 Task: For heading Calibri with Bold.  font size for heading24,  'Change the font style of data to'Bell MT.  and font size to 16,  Change the alignment of both headline & data to Align middle & Align Center.  In the sheet  BankTransactions
Action: Mouse moved to (58, 190)
Screenshot: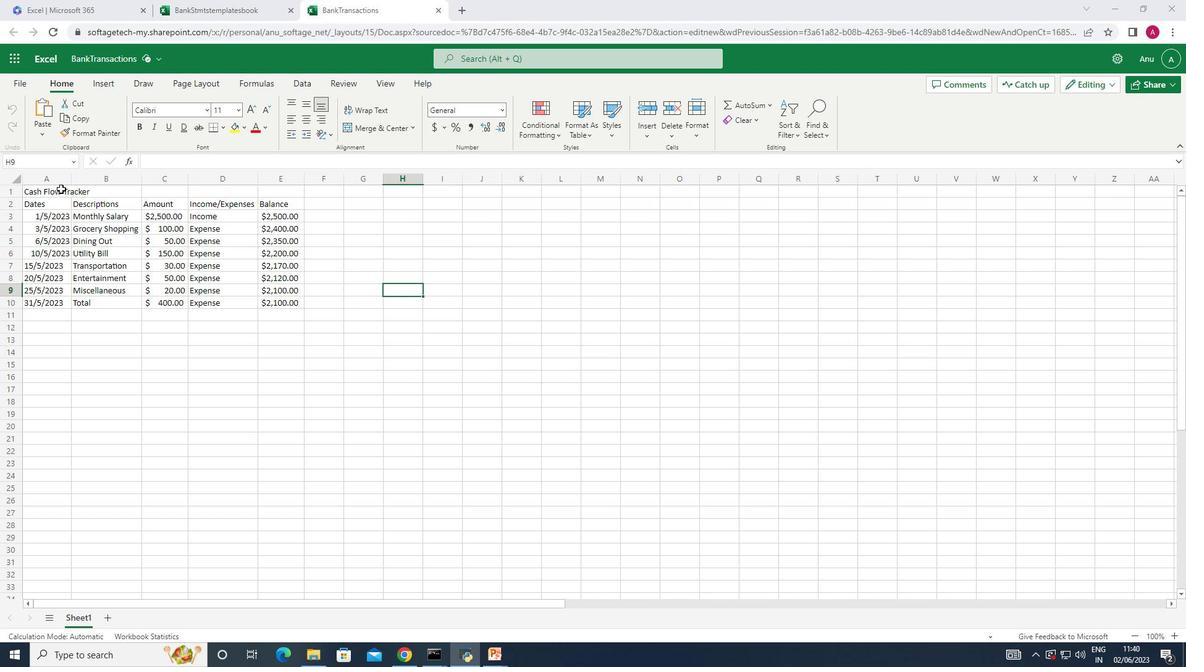 
Action: Mouse pressed left at (58, 190)
Screenshot: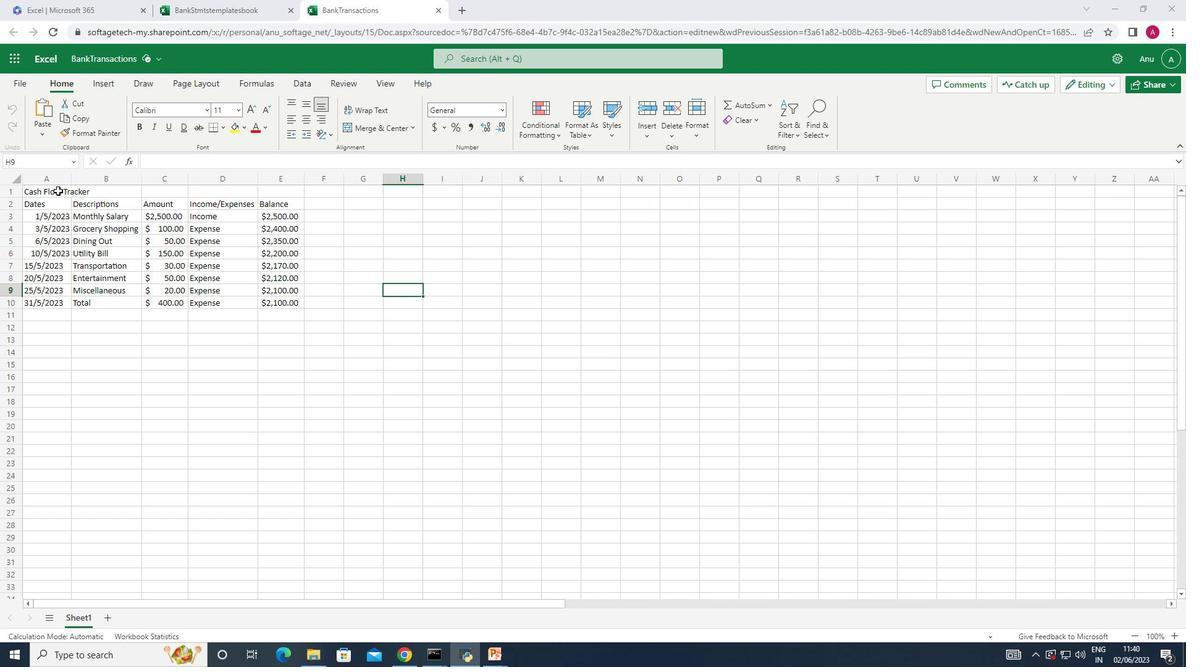 
Action: Mouse moved to (202, 110)
Screenshot: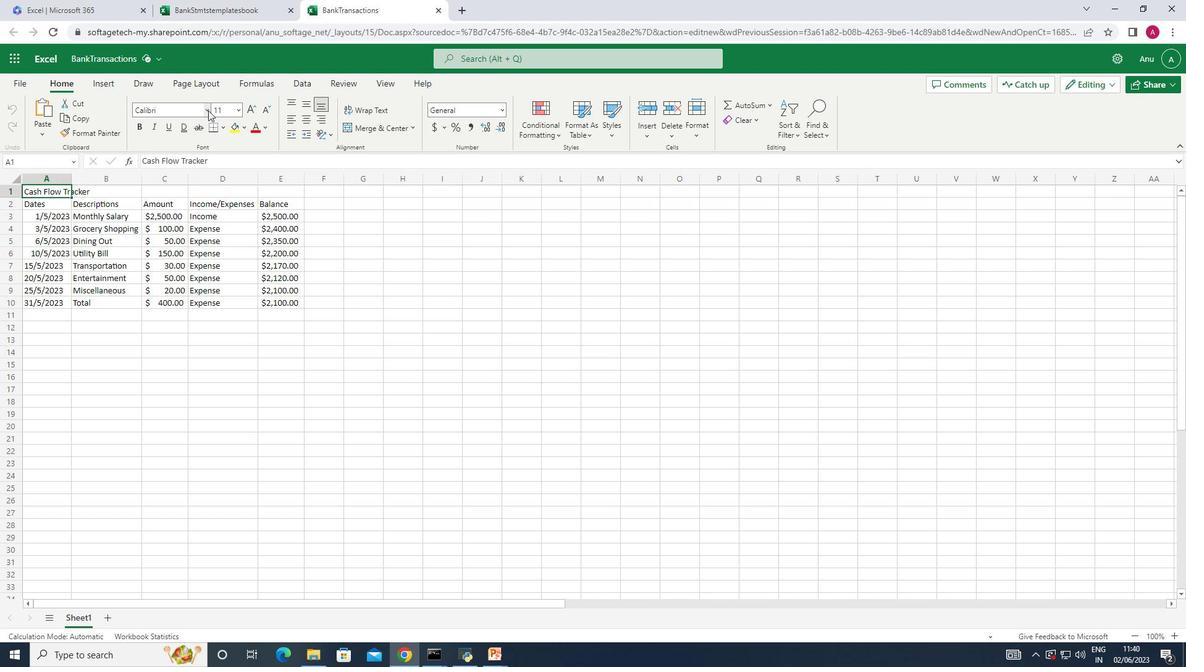 
Action: Mouse pressed left at (202, 110)
Screenshot: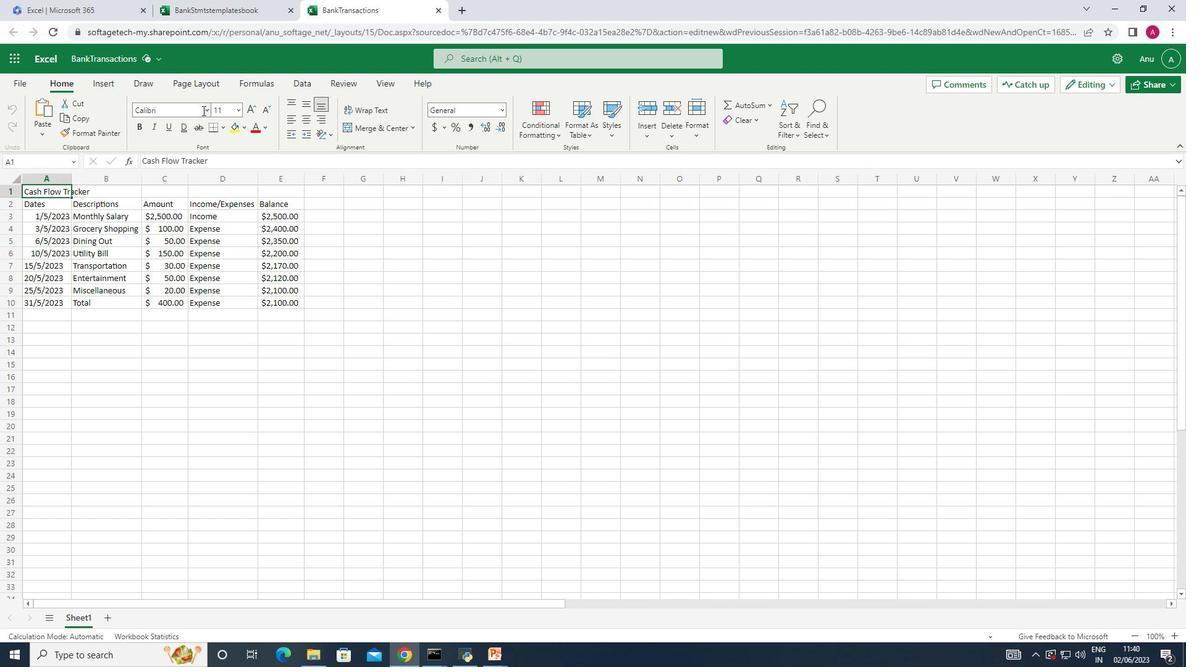 
Action: Mouse moved to (144, 124)
Screenshot: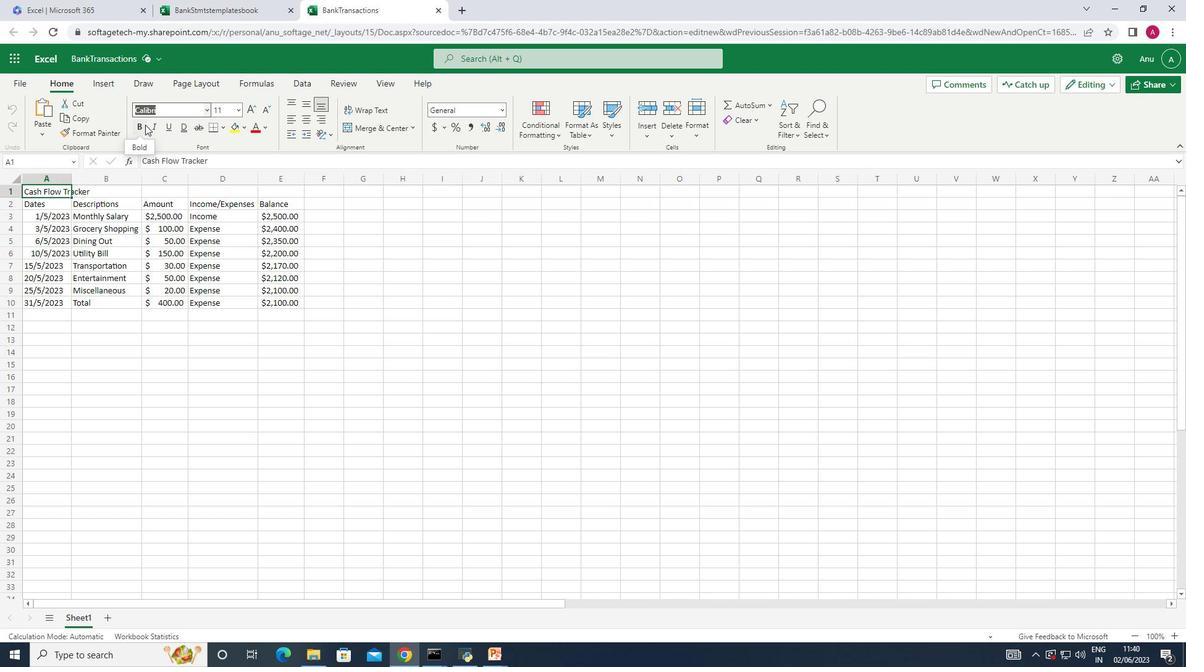 
Action: Mouse pressed left at (144, 124)
Screenshot: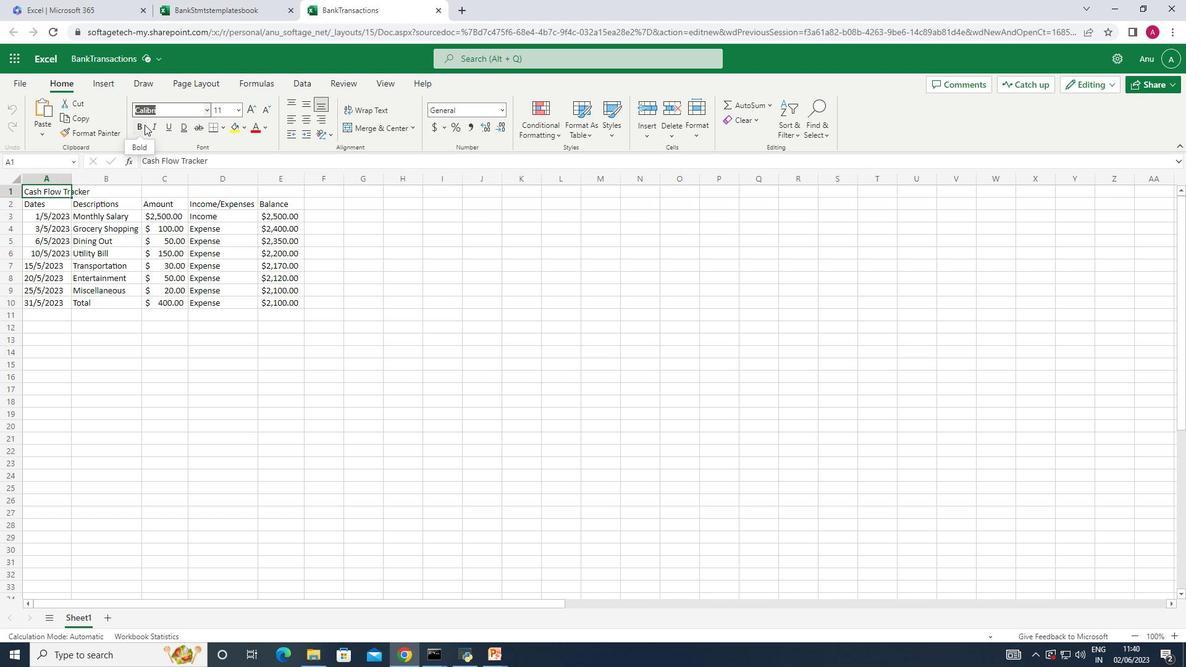 
Action: Mouse moved to (236, 109)
Screenshot: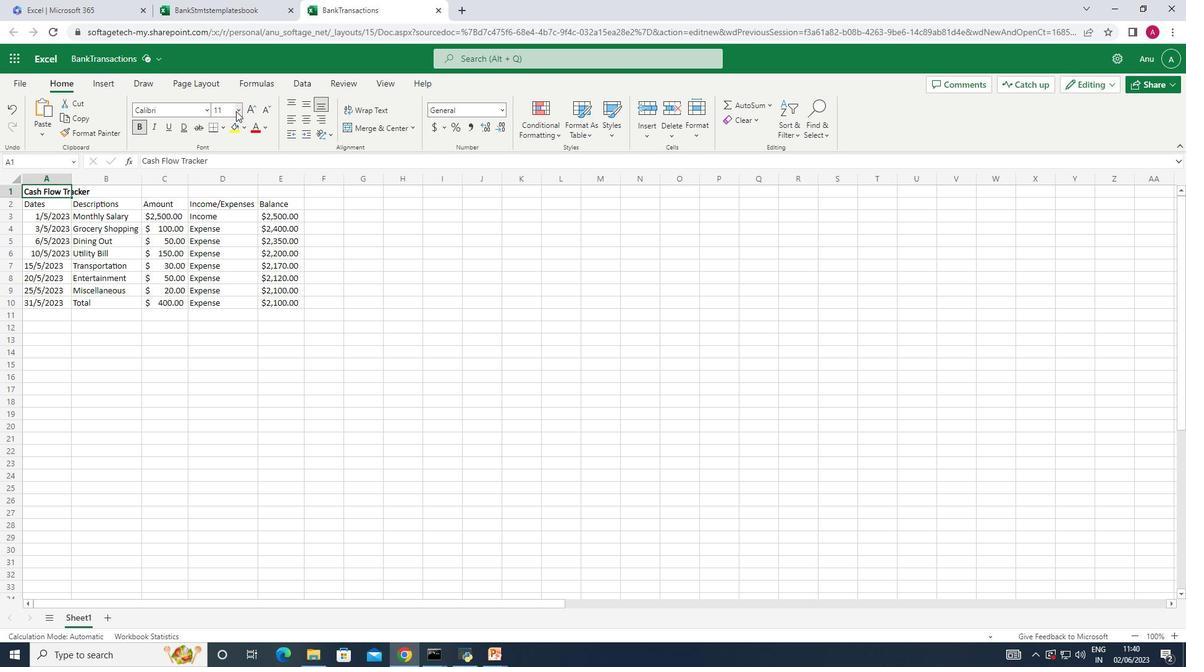 
Action: Mouse pressed left at (236, 109)
Screenshot: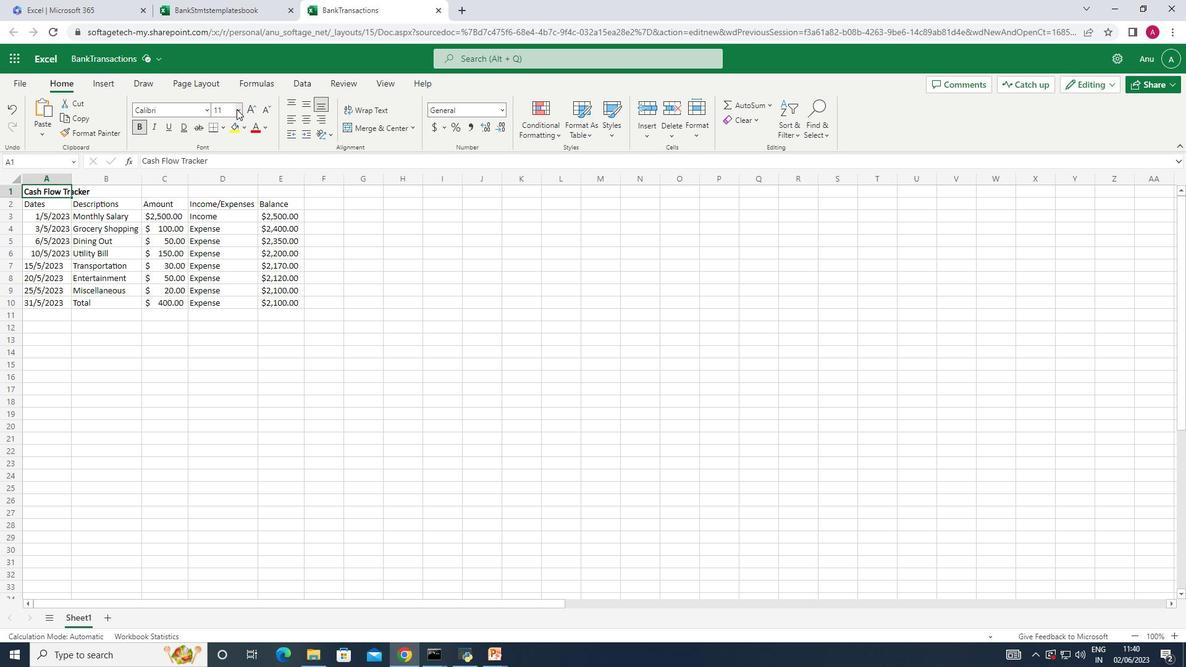 
Action: Mouse moved to (226, 283)
Screenshot: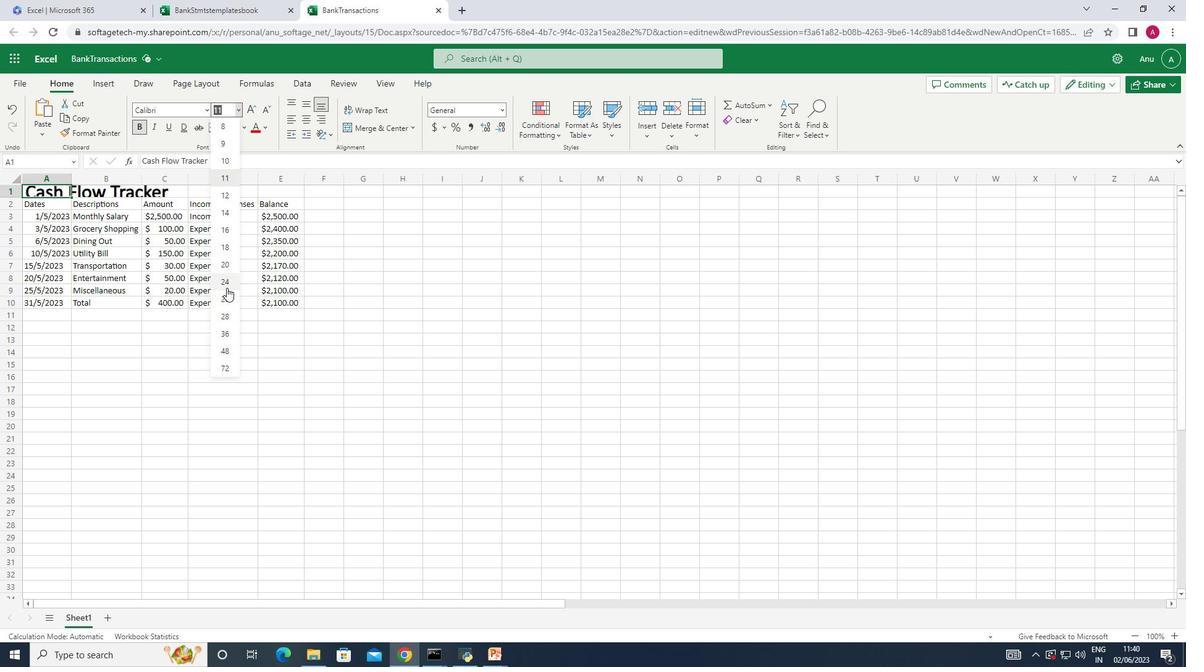 
Action: Mouse pressed left at (226, 283)
Screenshot: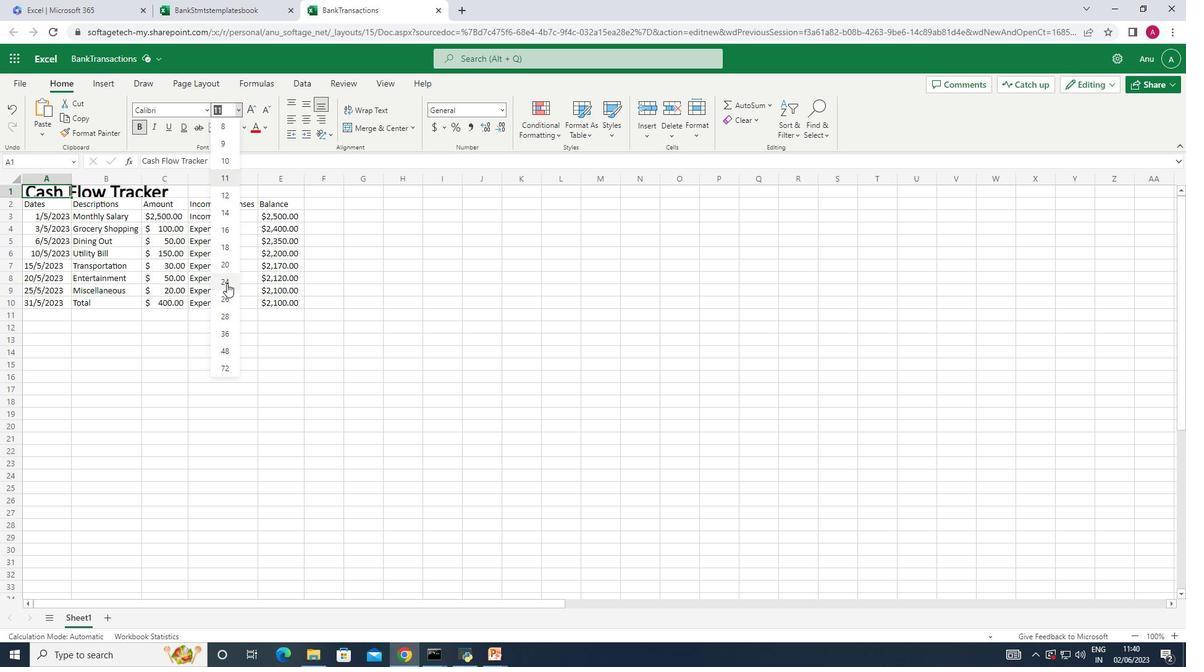 
Action: Mouse moved to (38, 217)
Screenshot: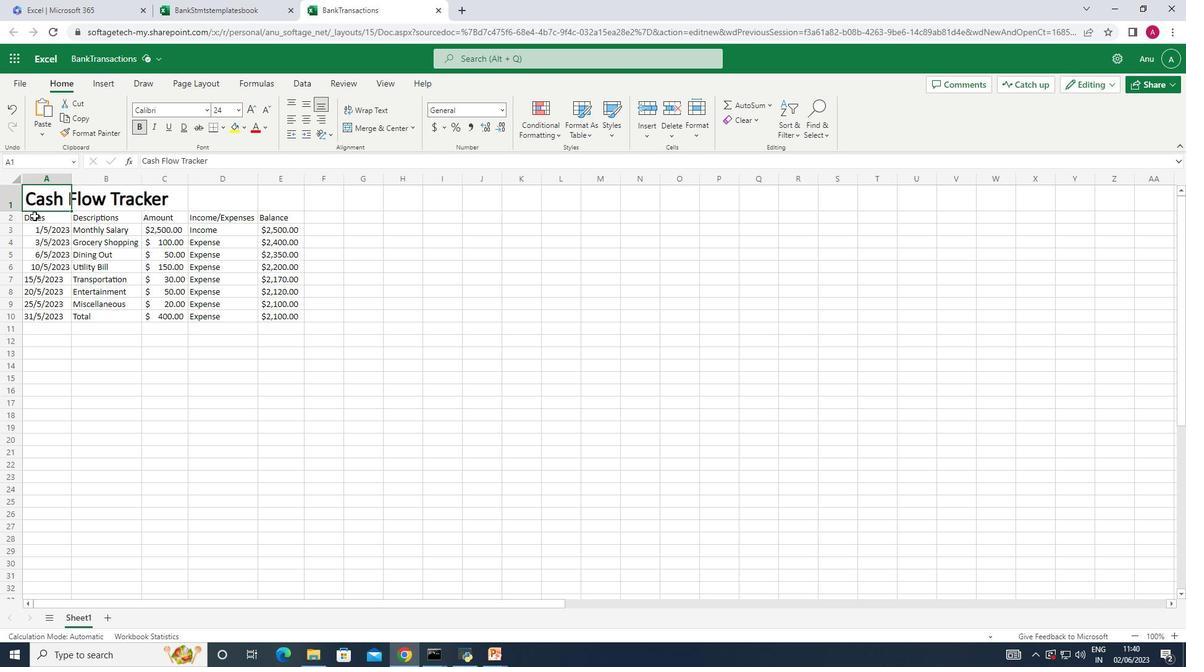 
Action: Mouse pressed left at (38, 217)
Screenshot: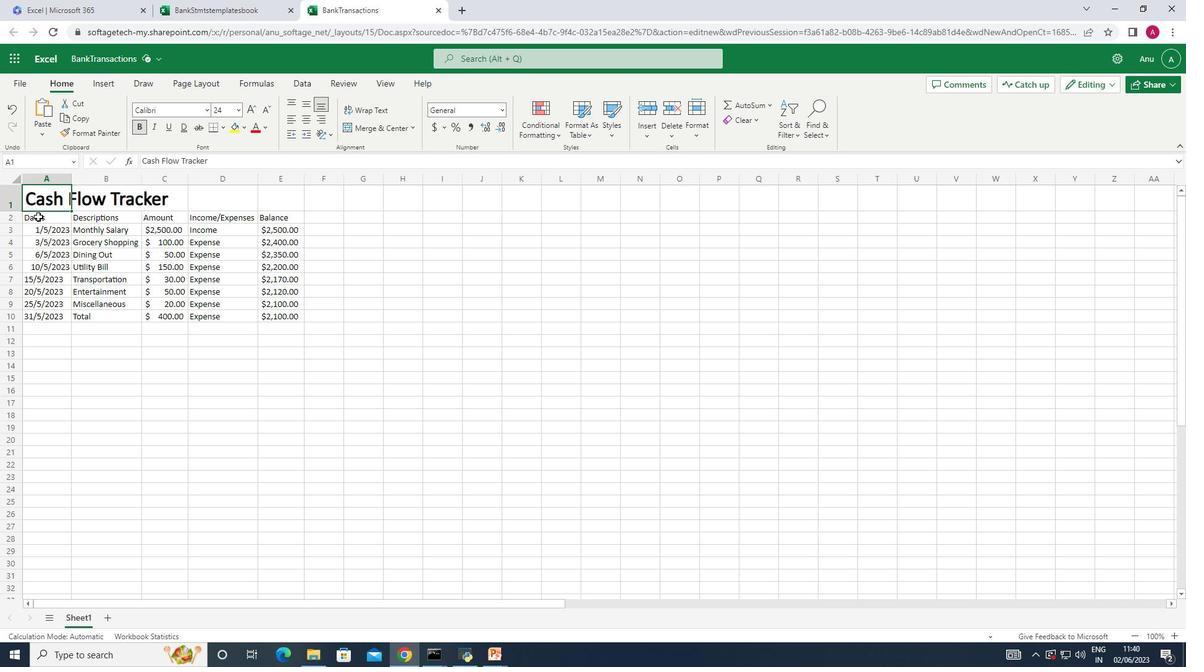 
Action: Mouse moved to (156, 110)
Screenshot: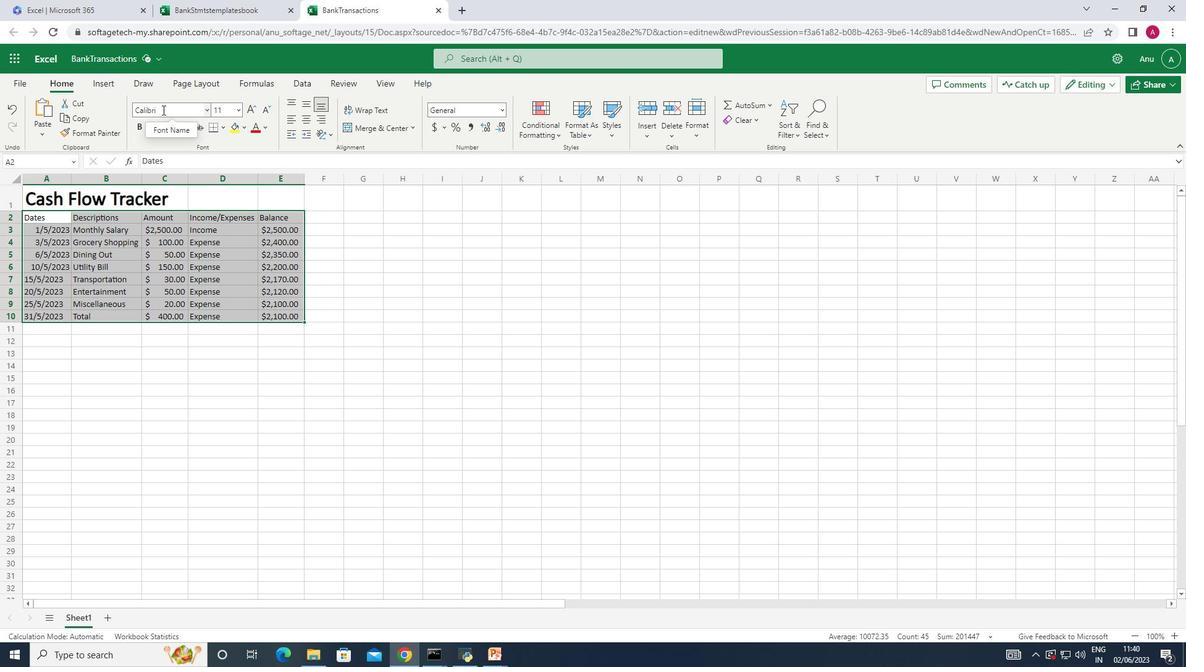 
Action: Mouse pressed left at (156, 110)
Screenshot: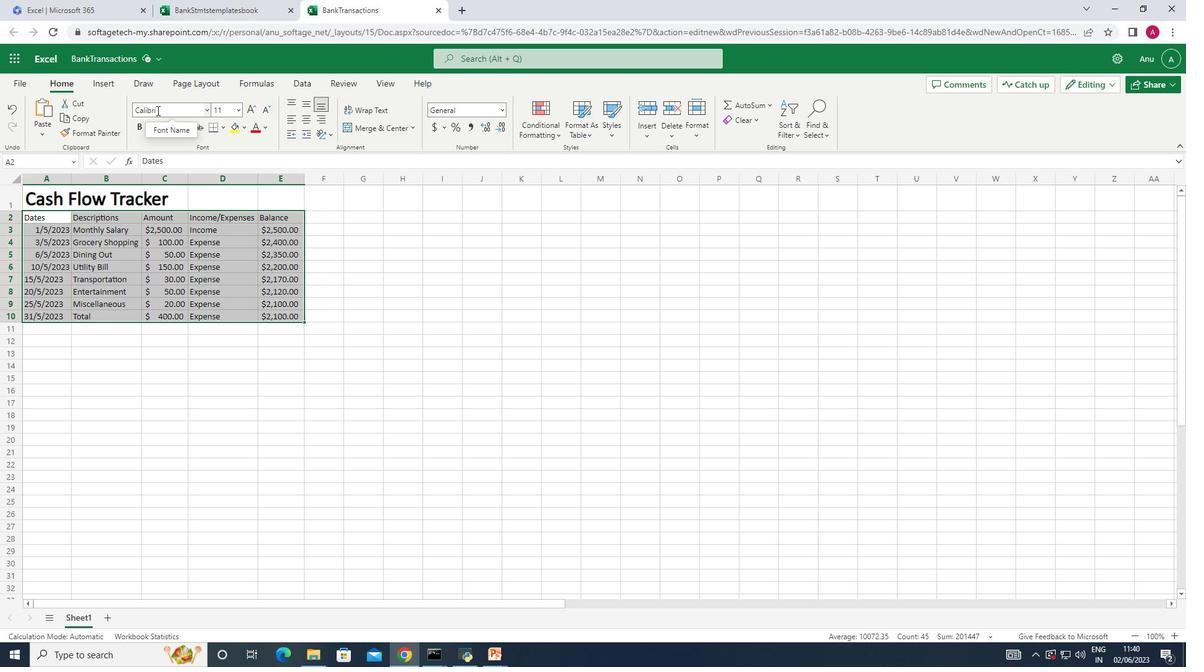
Action: Key pressed <Key.shift>Bell<Key.space><Key.shift_r>M<Key.shift>T<Key.enter>
Screenshot: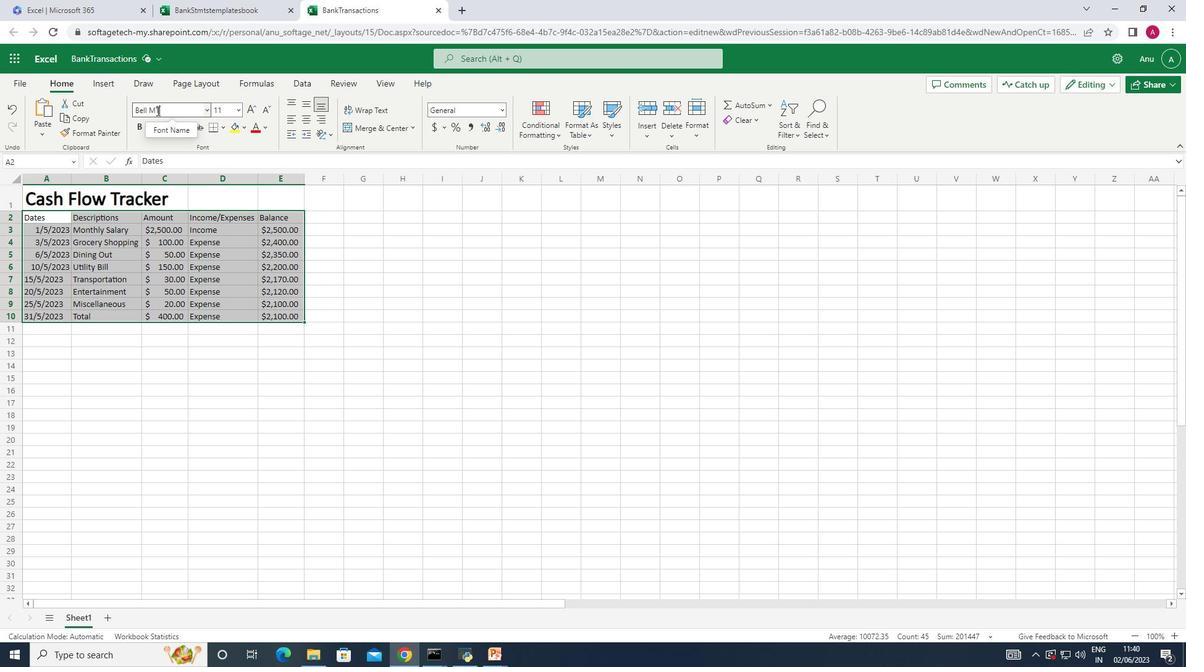 
Action: Mouse moved to (236, 106)
Screenshot: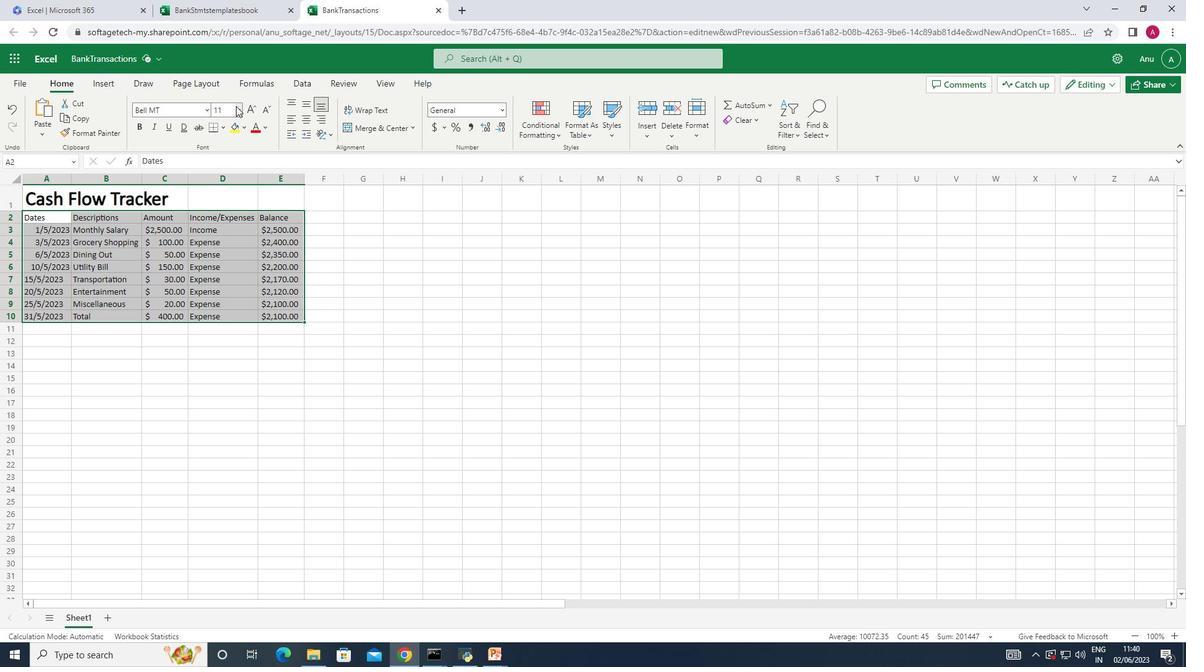
Action: Mouse pressed left at (236, 106)
Screenshot: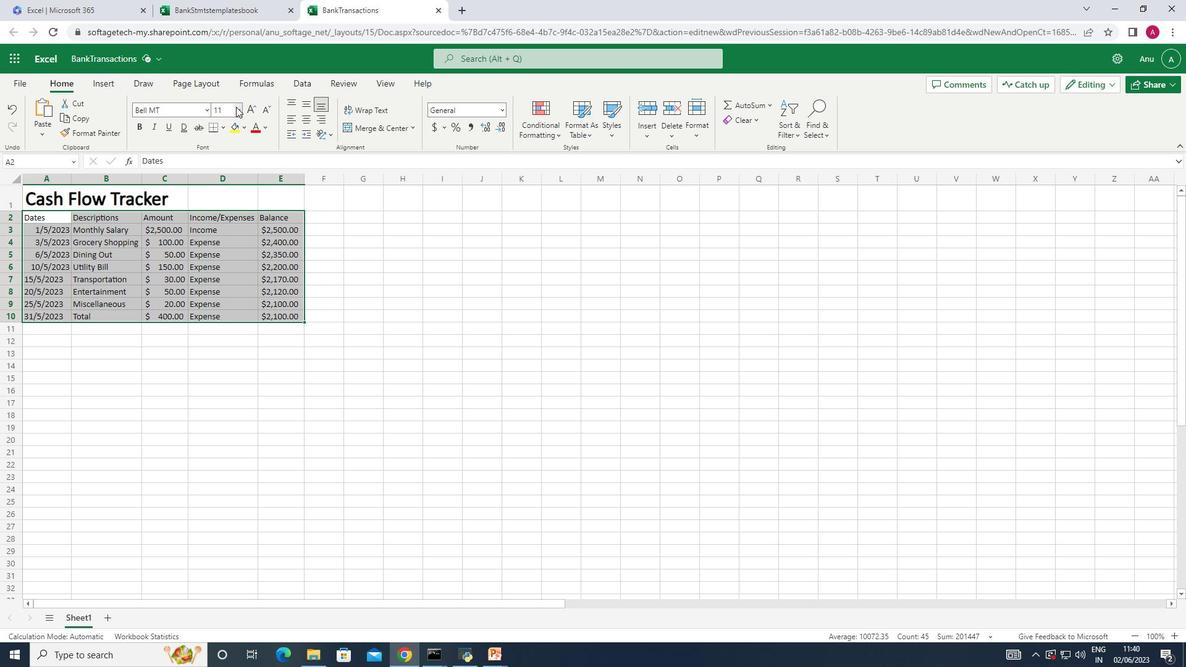
Action: Mouse moved to (225, 231)
Screenshot: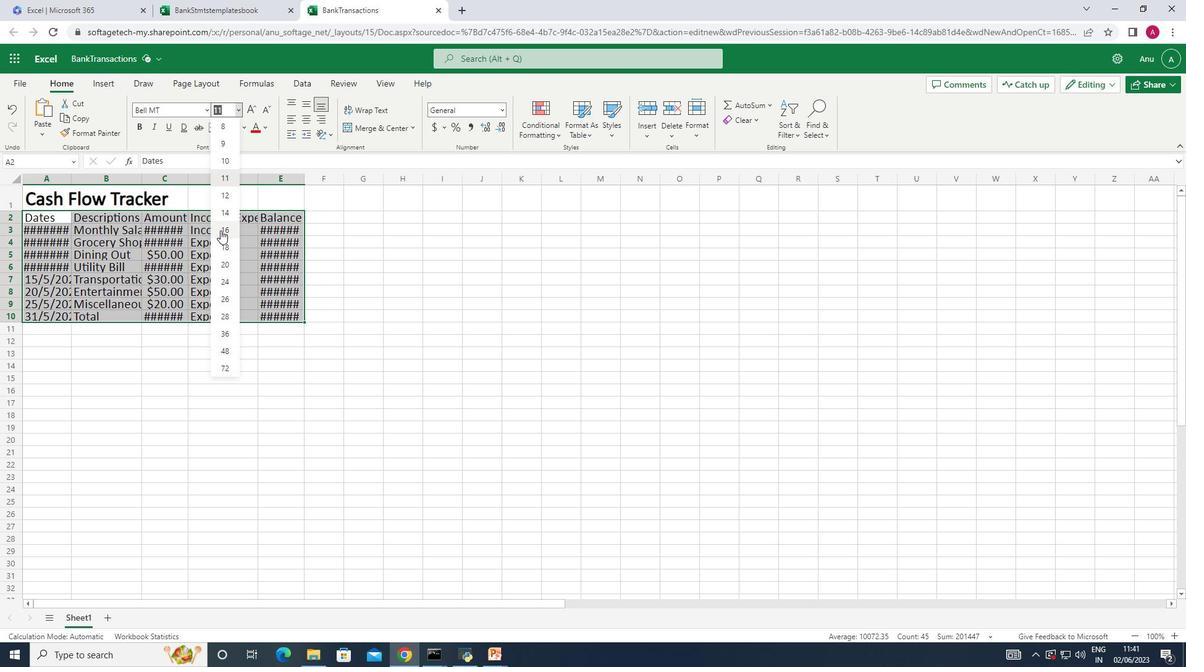 
Action: Mouse pressed left at (225, 231)
Screenshot: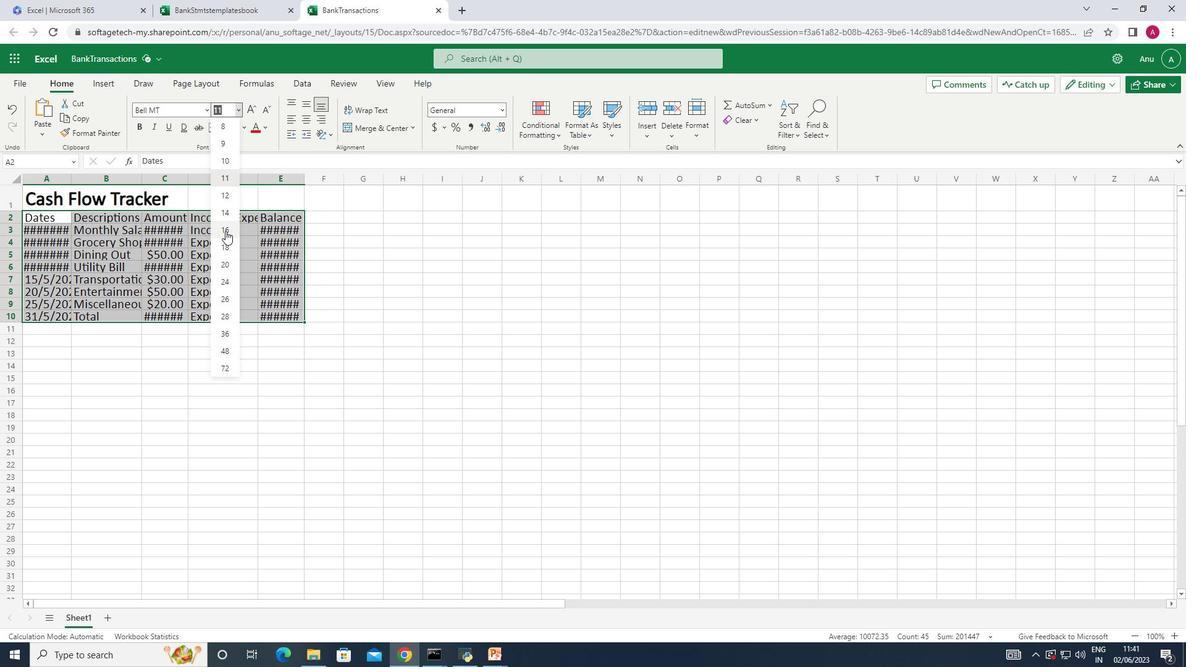 
Action: Mouse moved to (71, 181)
Screenshot: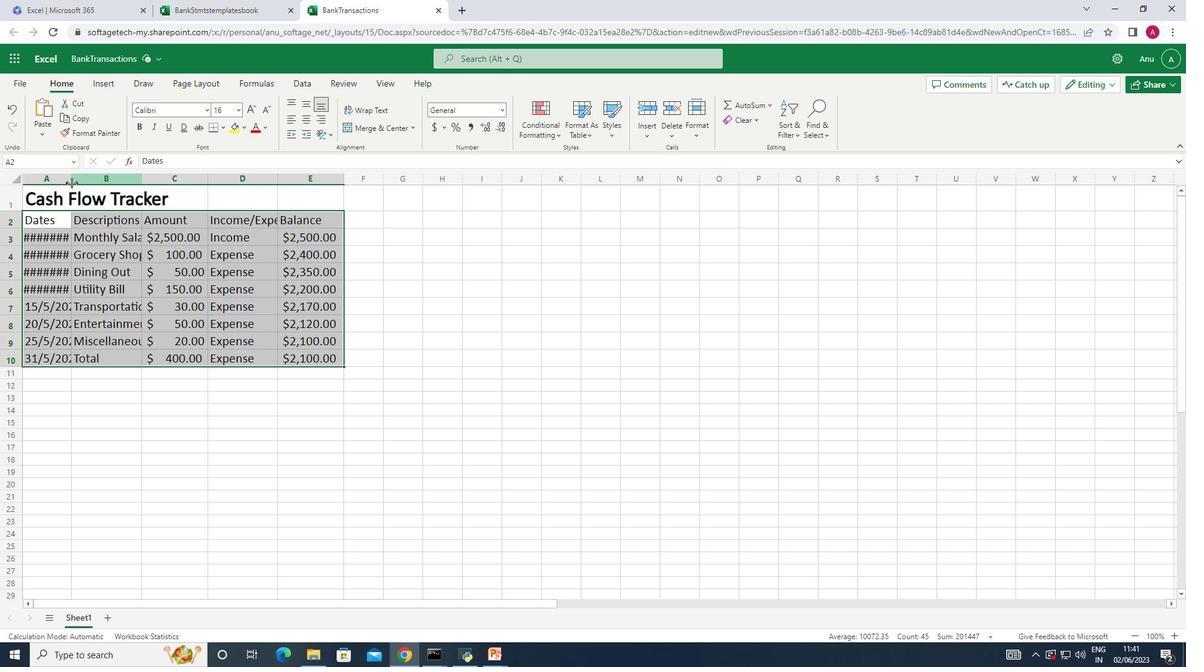
Action: Mouse pressed left at (71, 181)
Screenshot: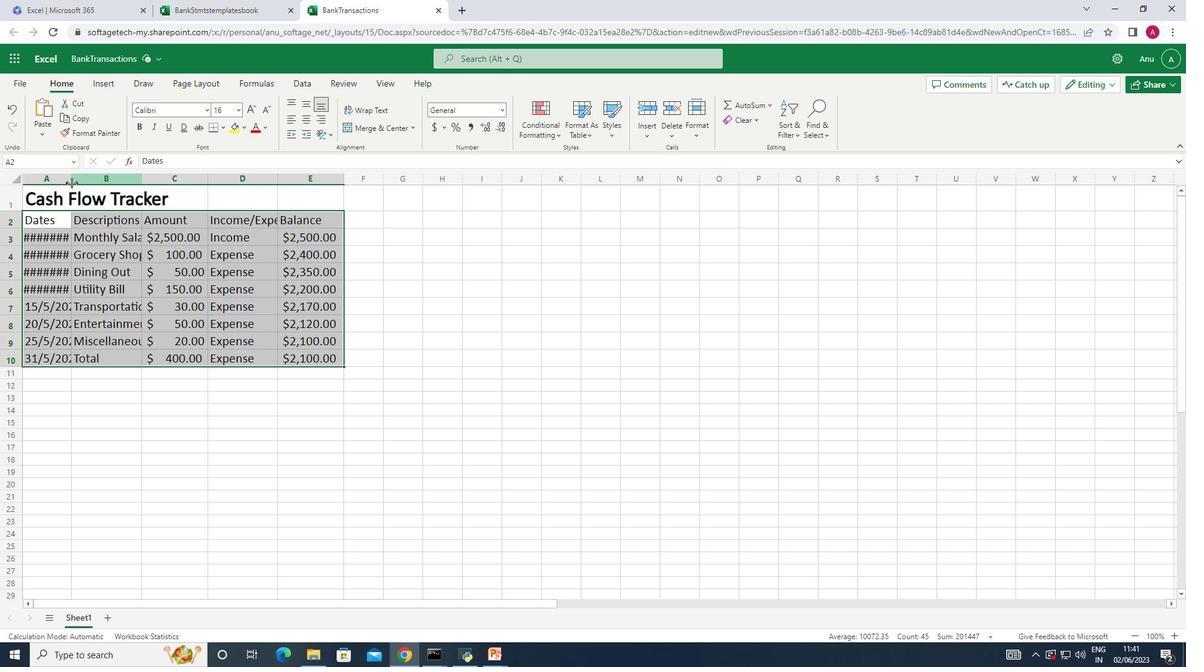 
Action: Mouse moved to (73, 177)
Screenshot: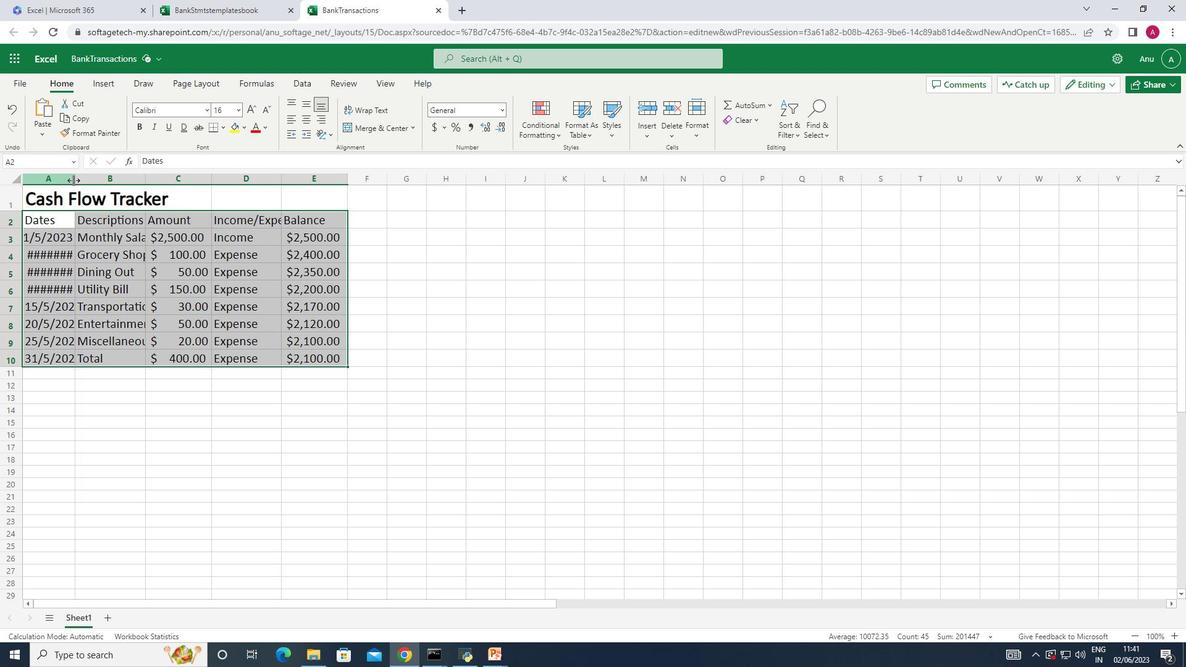 
Action: Mouse pressed left at (73, 177)
Screenshot: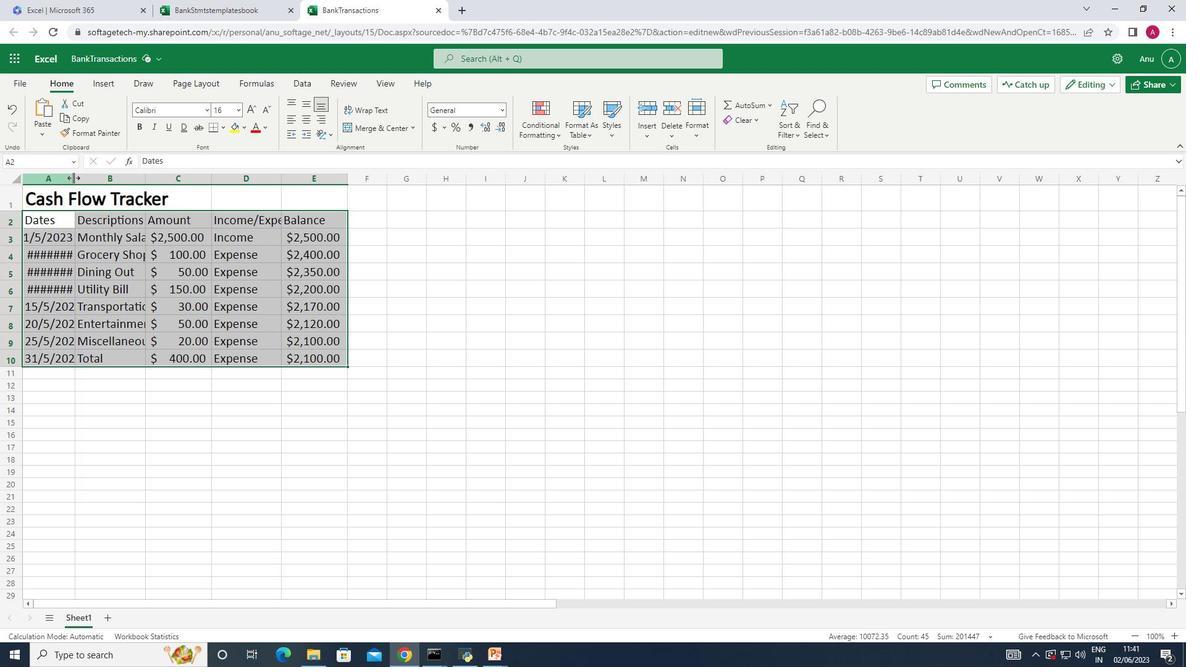 
Action: Mouse moved to (72, 199)
Screenshot: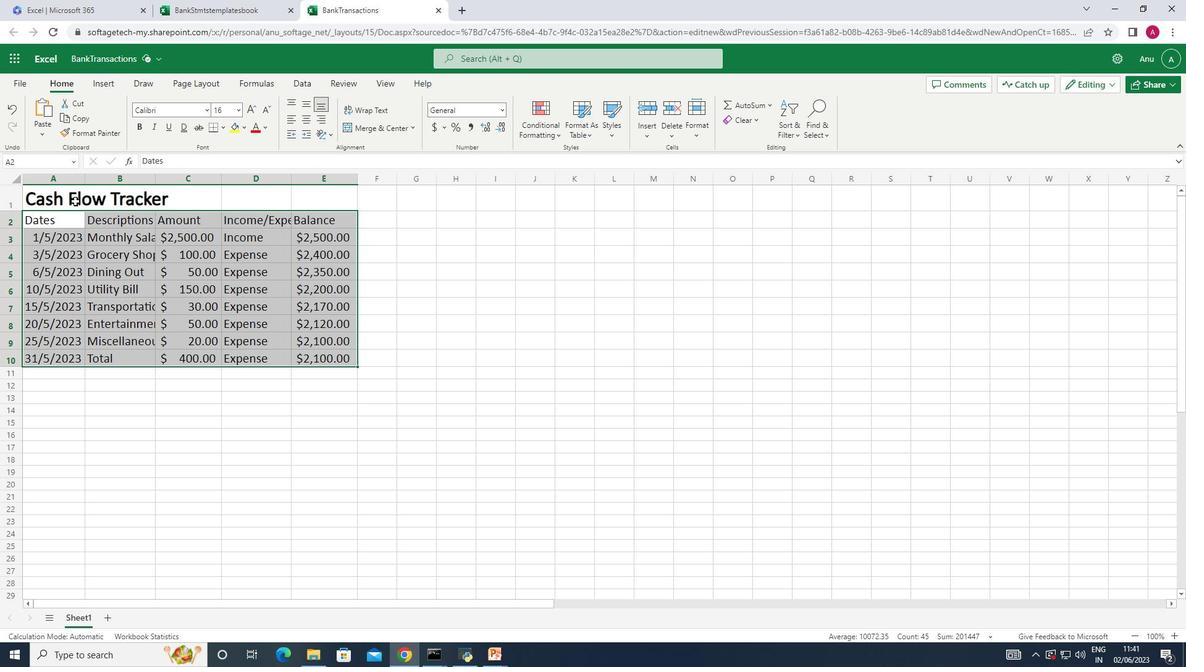 
Action: Mouse pressed left at (72, 199)
Screenshot: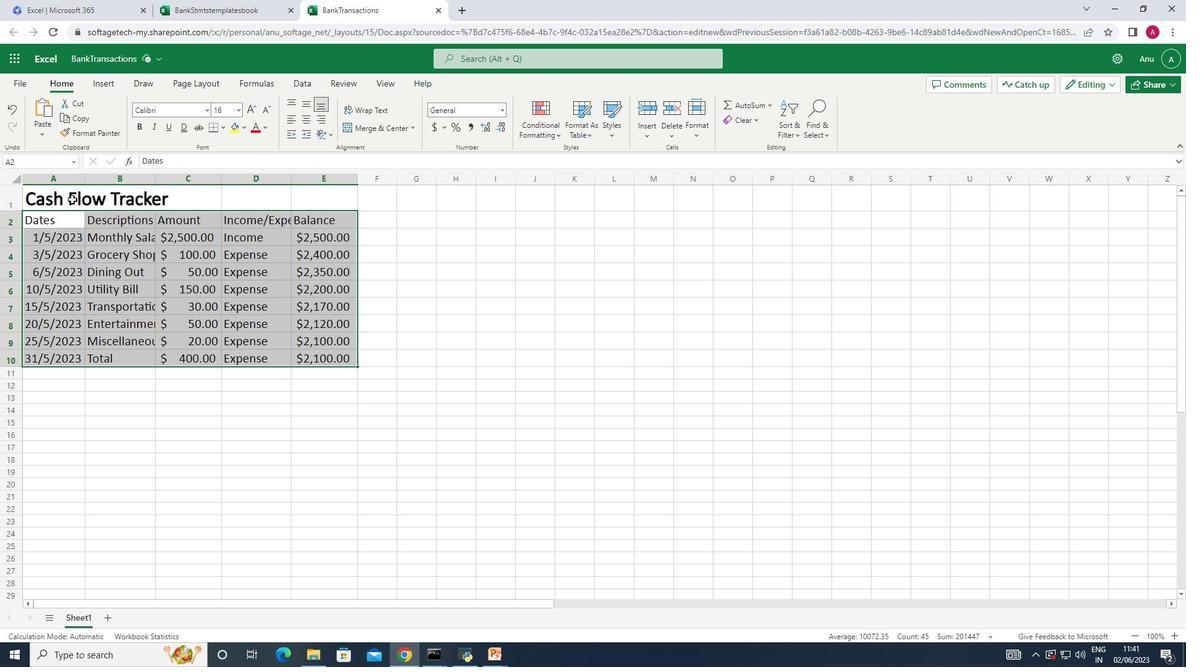 
Action: Mouse moved to (307, 101)
Screenshot: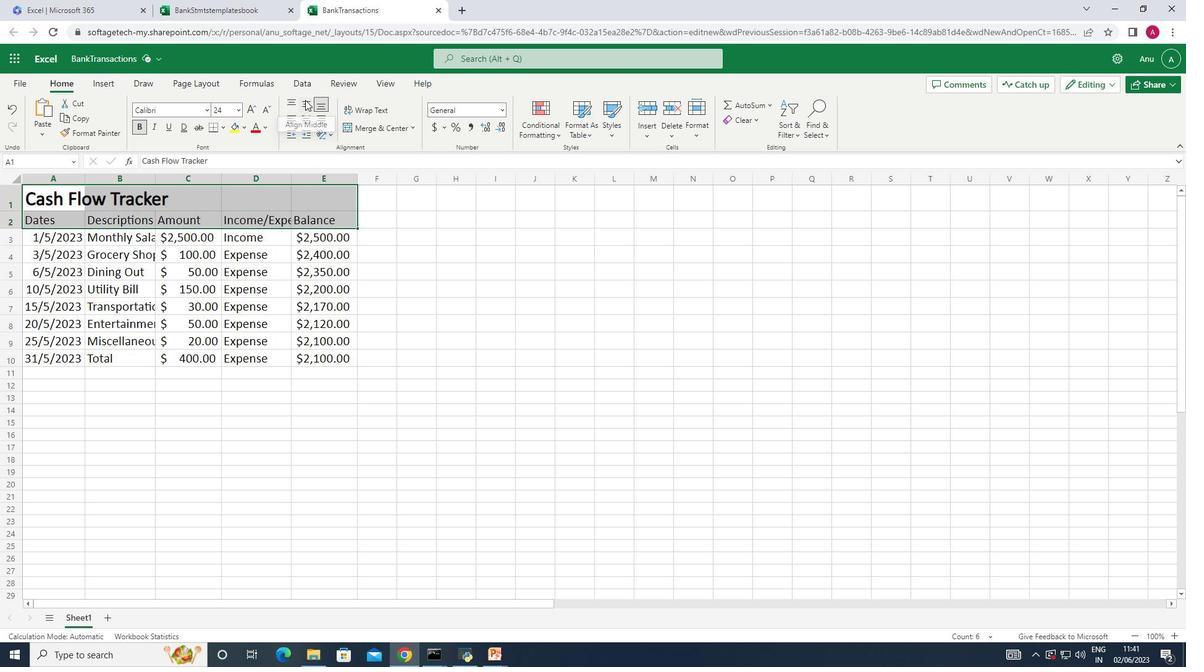 
Action: Mouse pressed left at (307, 101)
Screenshot: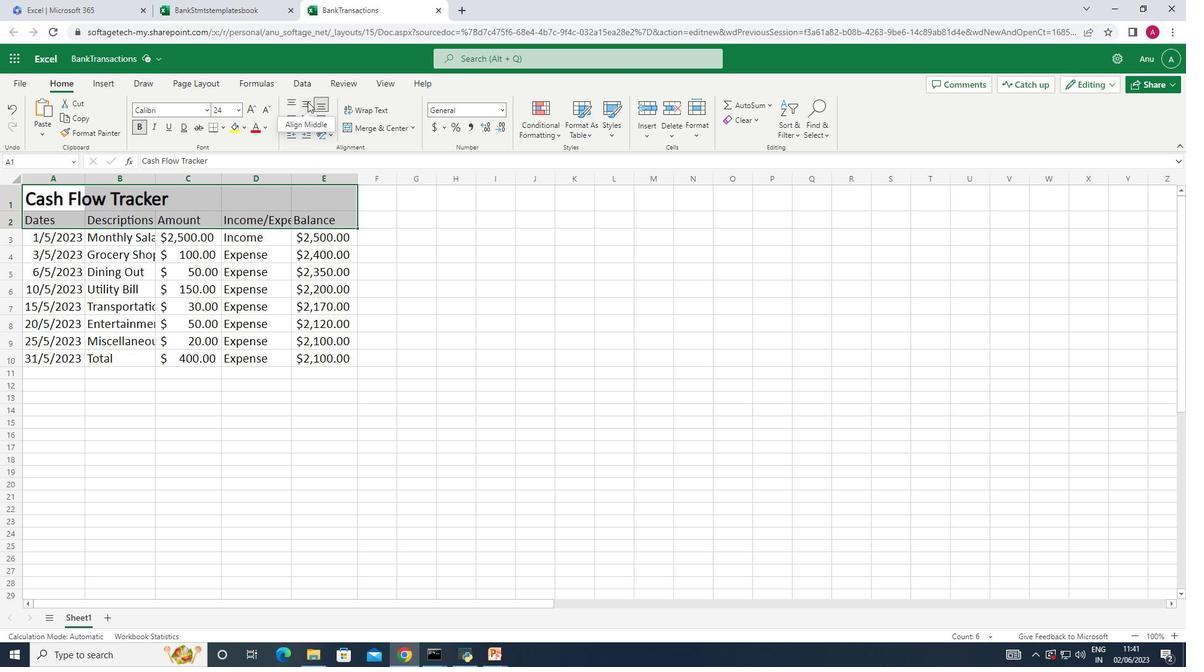 
Action: Mouse moved to (79, 237)
Screenshot: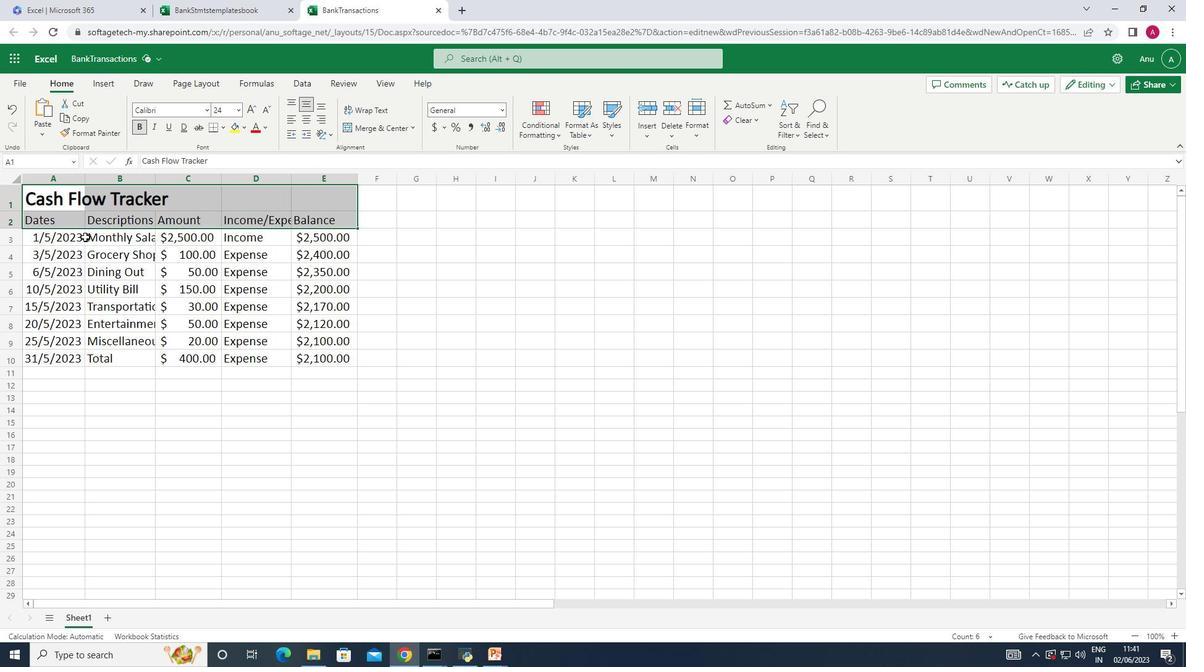 
Action: Mouse pressed left at (79, 237)
Screenshot: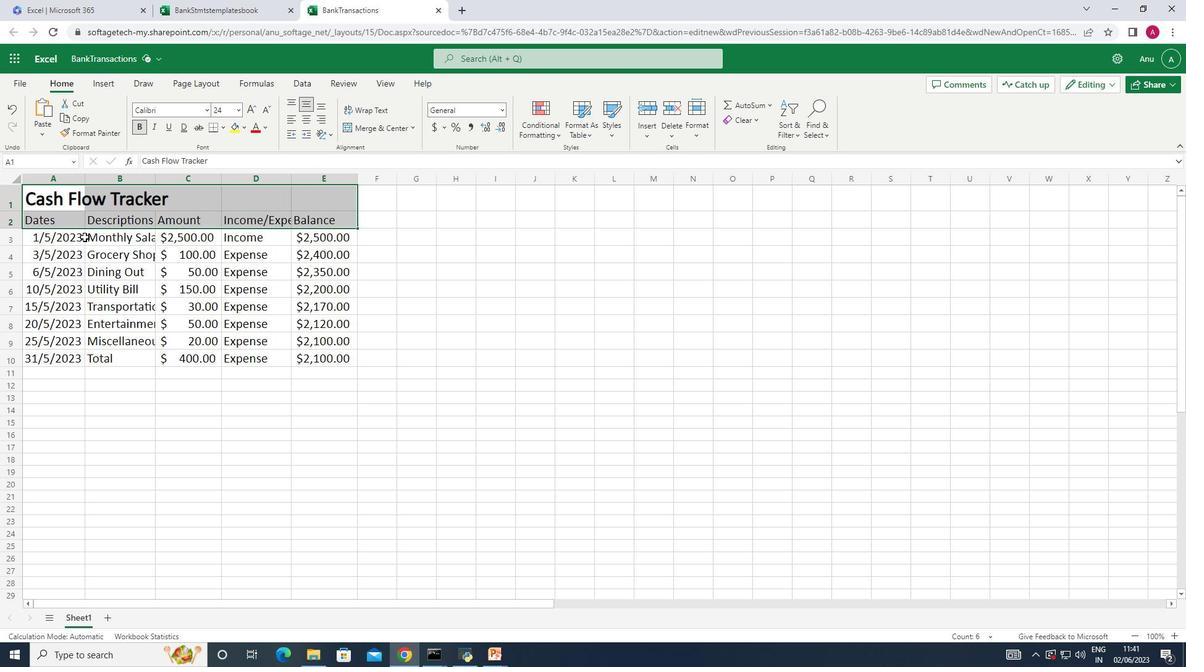 
Action: Mouse moved to (305, 118)
Screenshot: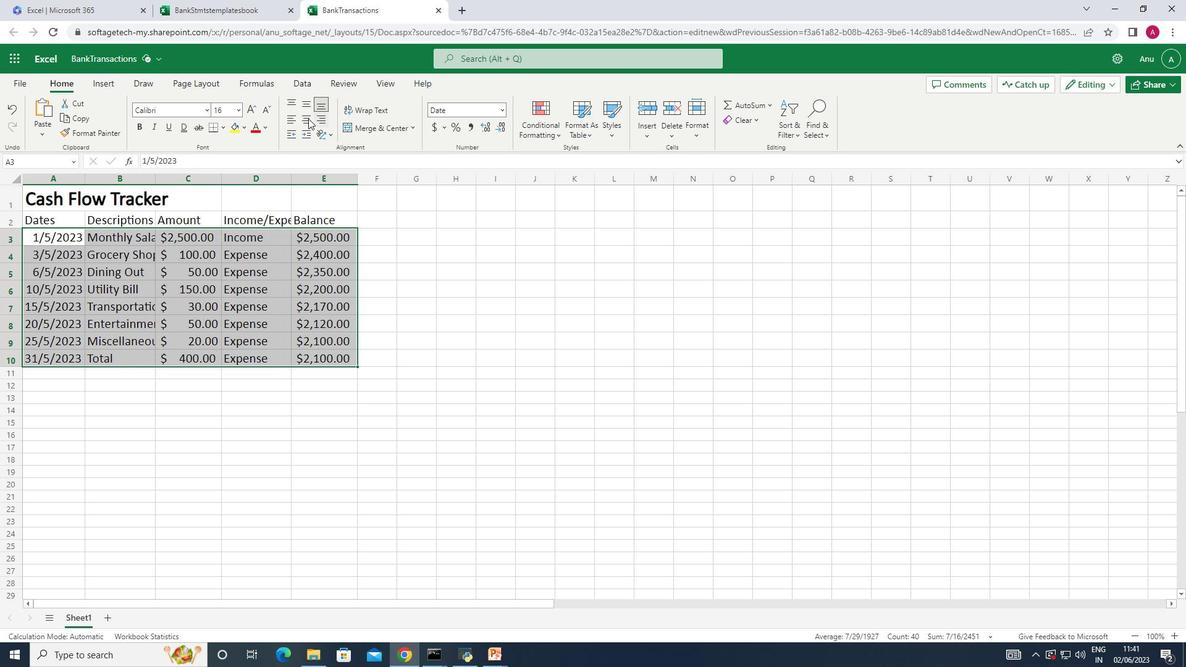 
Action: Mouse pressed left at (305, 118)
Screenshot: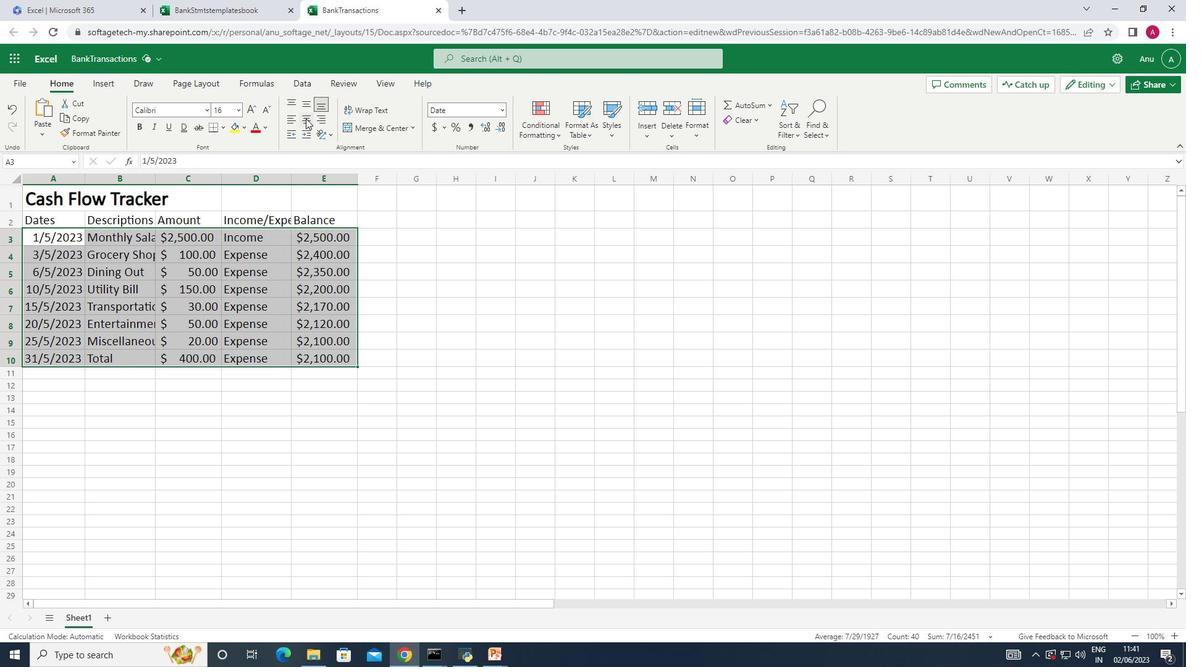 
Action: Mouse moved to (420, 267)
Screenshot: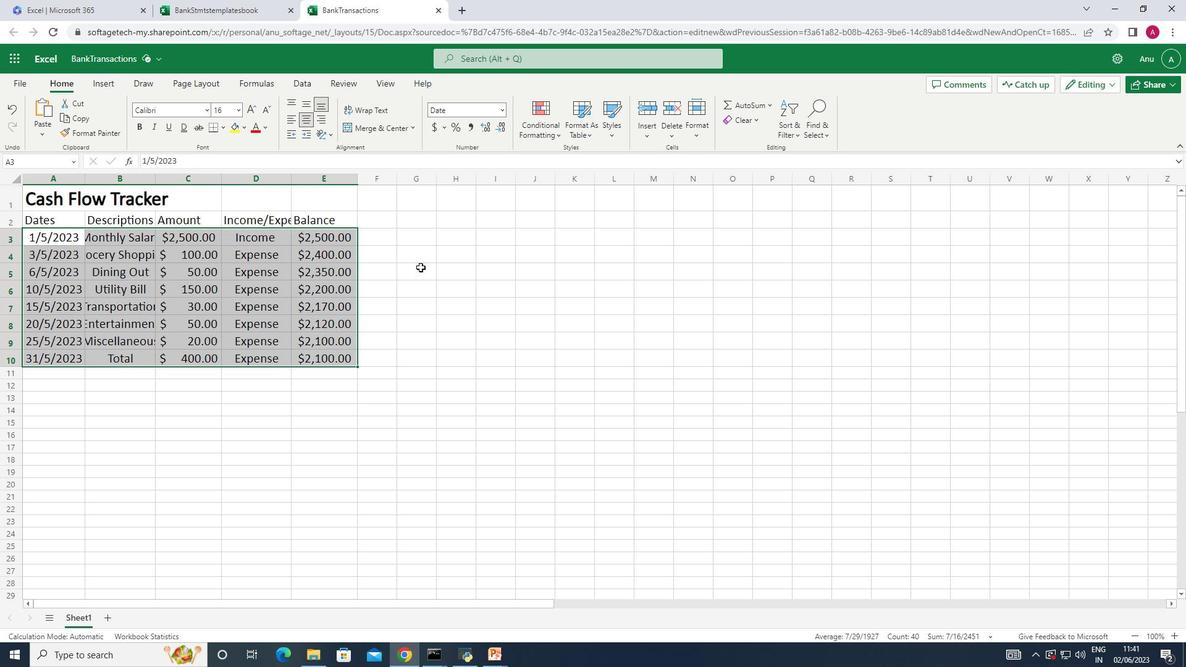 
Action: Mouse pressed left at (420, 267)
Screenshot: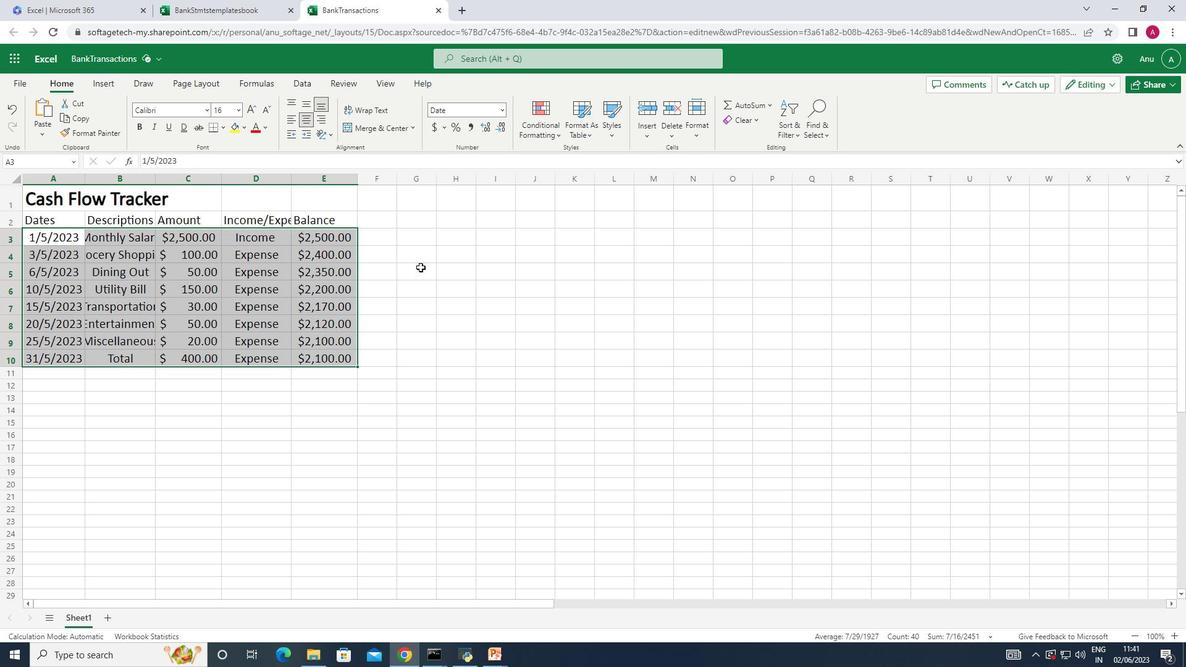 
Action: Mouse moved to (156, 176)
Screenshot: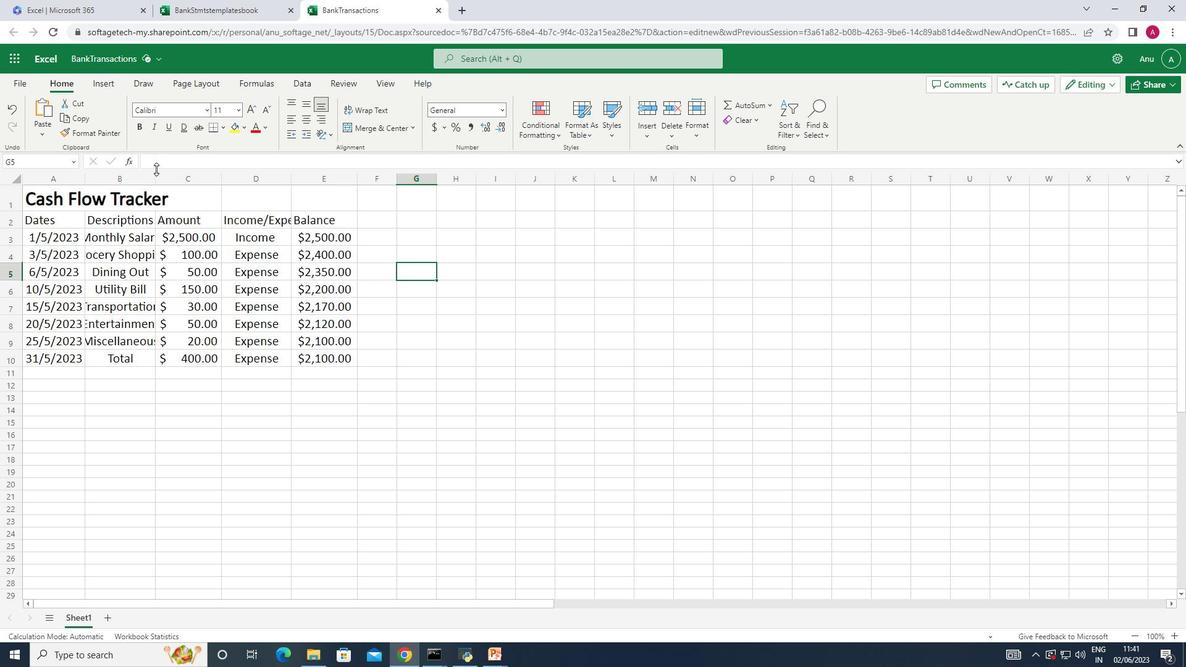 
Action: Mouse pressed left at (156, 176)
Screenshot: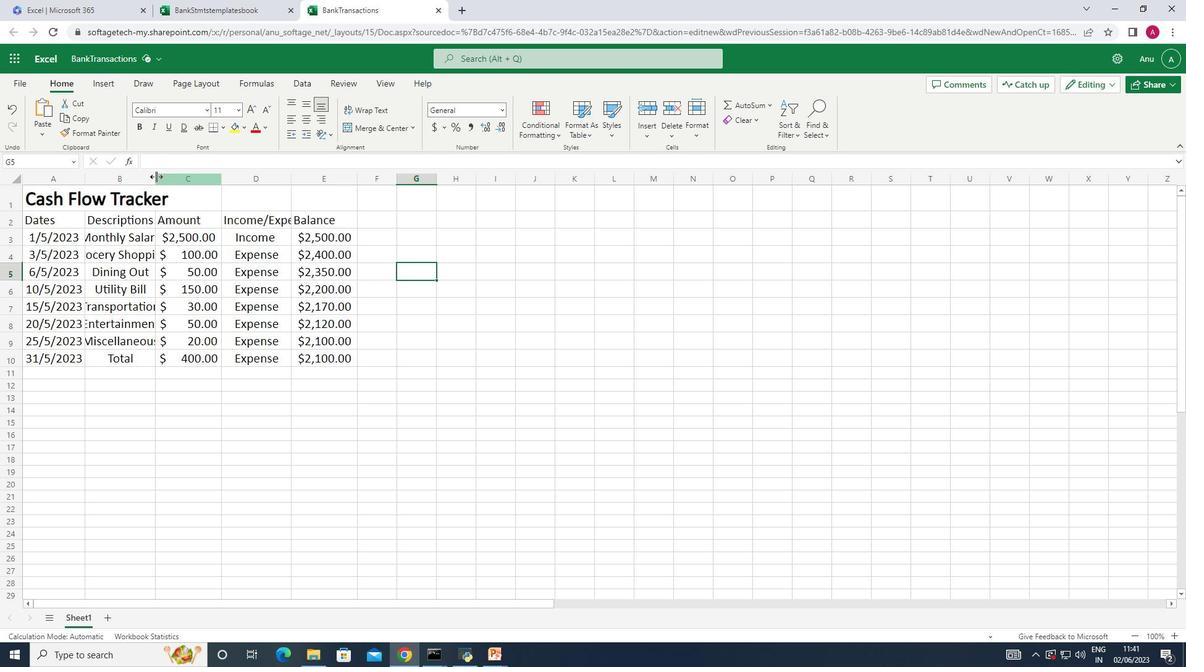 
Action: Mouse moved to (156, 176)
Screenshot: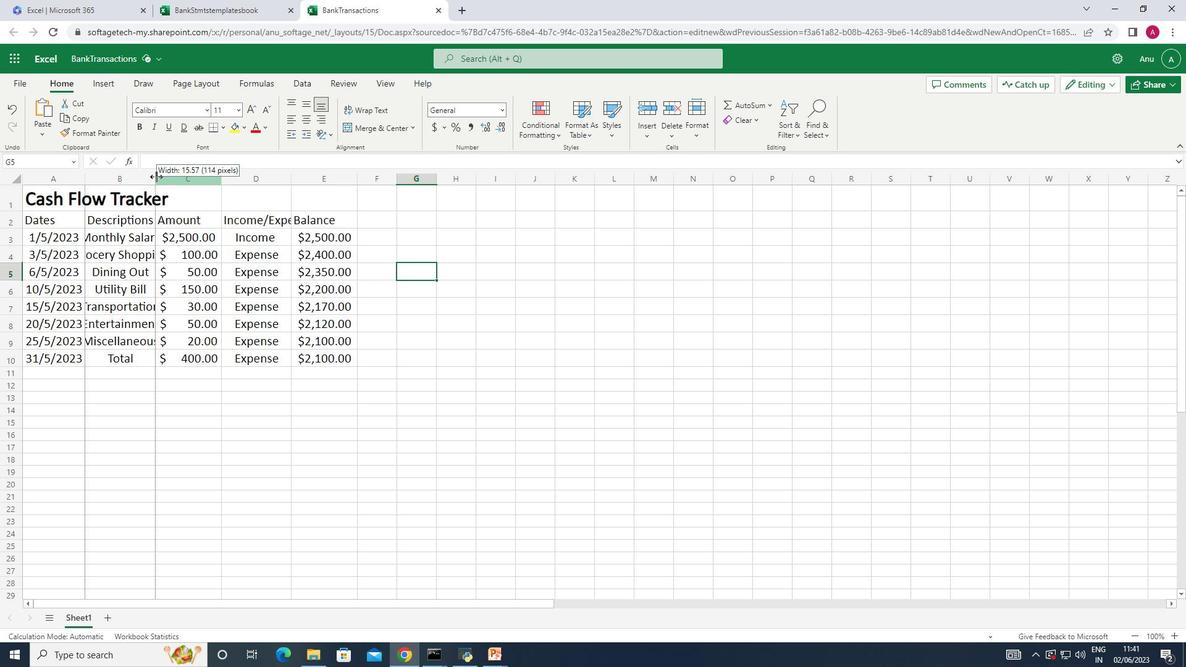 
Action: Mouse pressed left at (156, 176)
Screenshot: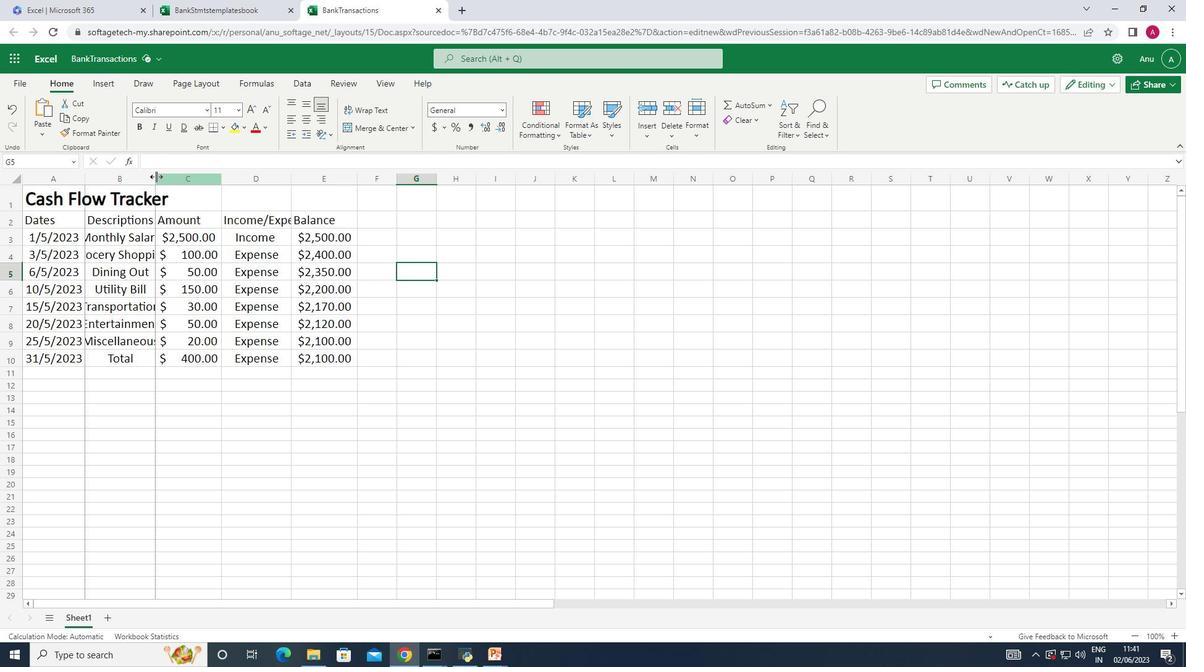 
Action: Mouse moved to (326, 178)
Screenshot: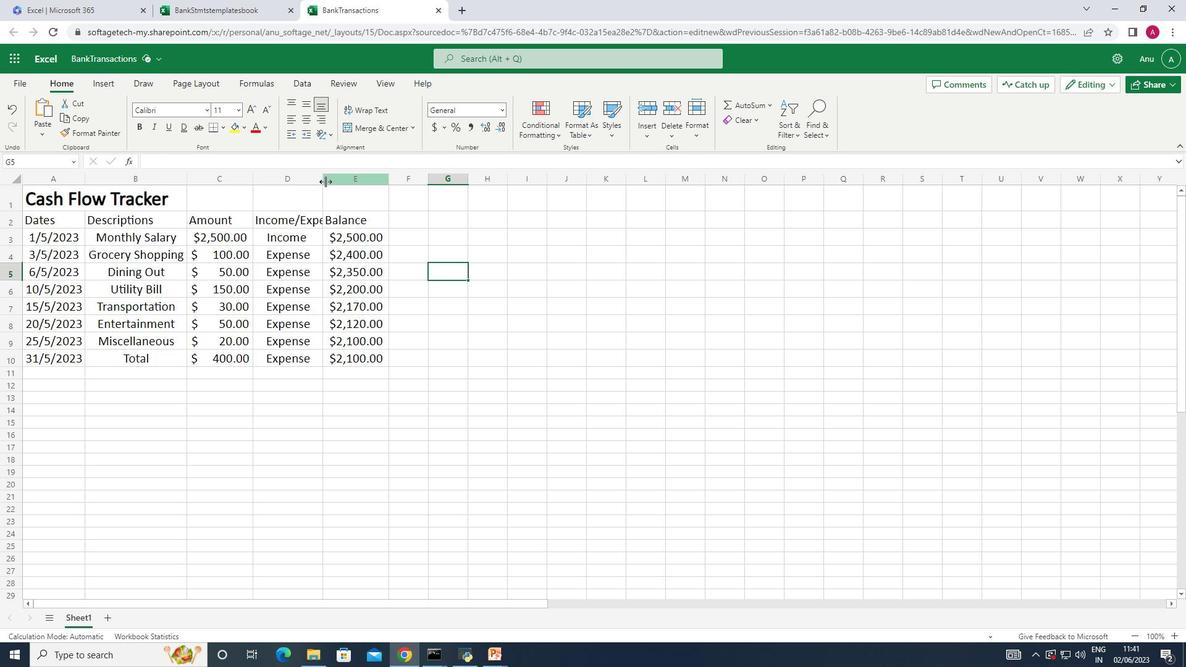 
Action: Mouse pressed left at (326, 178)
Screenshot: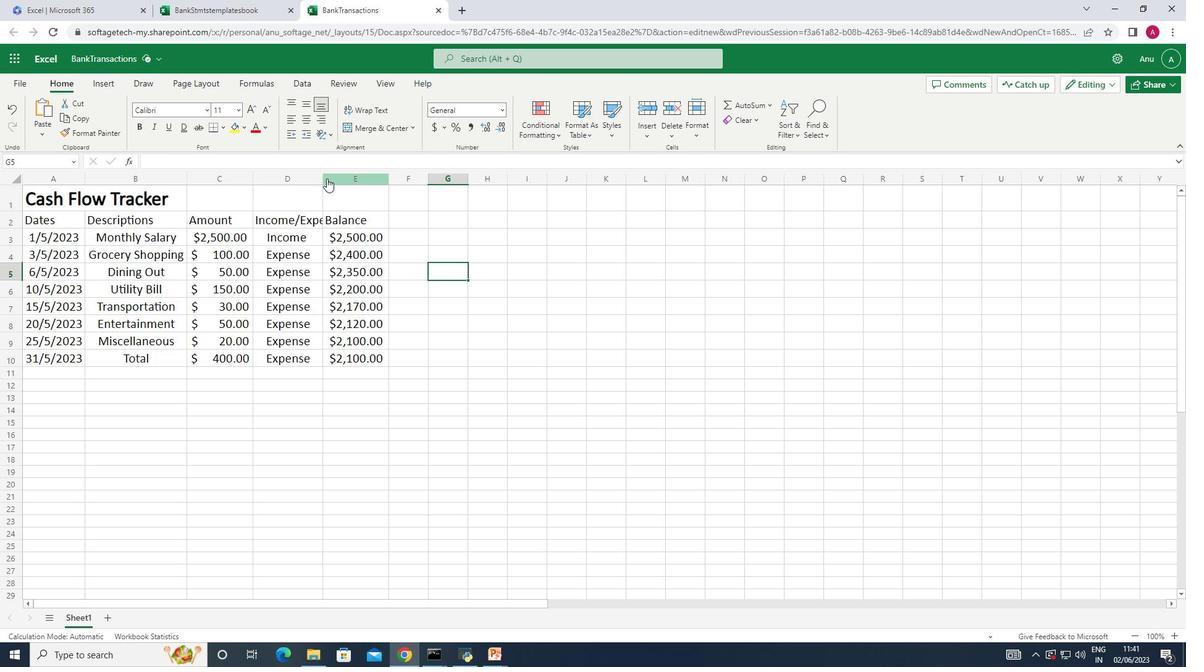 
Action: Mouse moved to (320, 177)
Screenshot: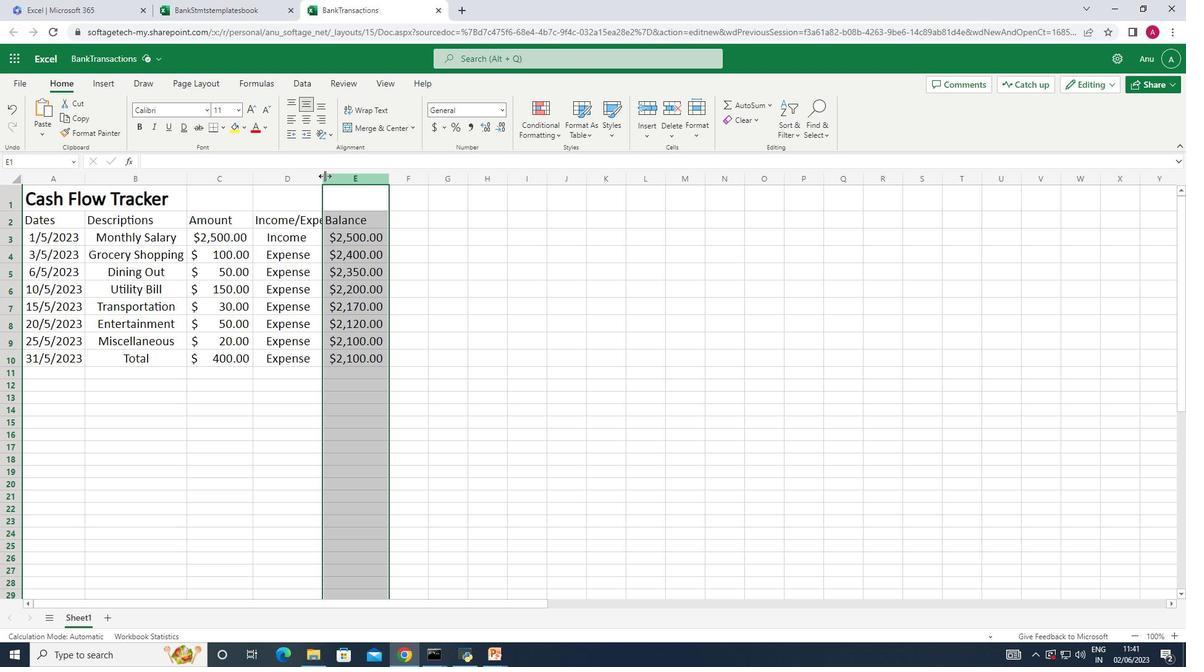 
Action: Mouse pressed left at (320, 177)
Screenshot: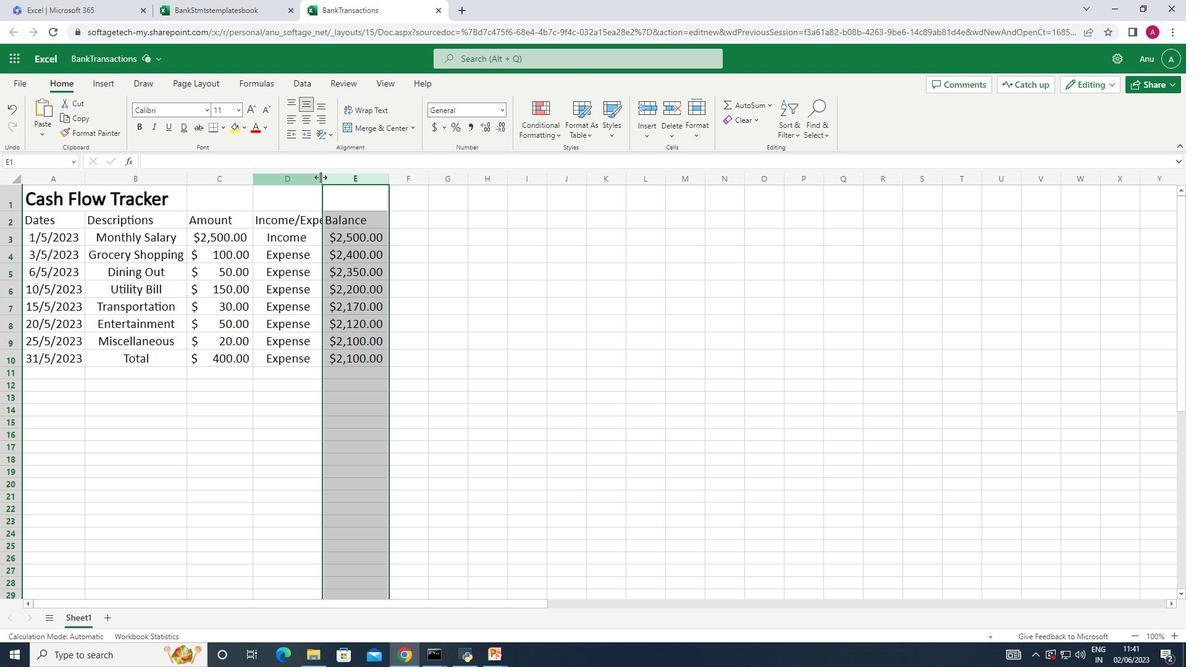 
Action: Mouse pressed left at (320, 177)
Screenshot: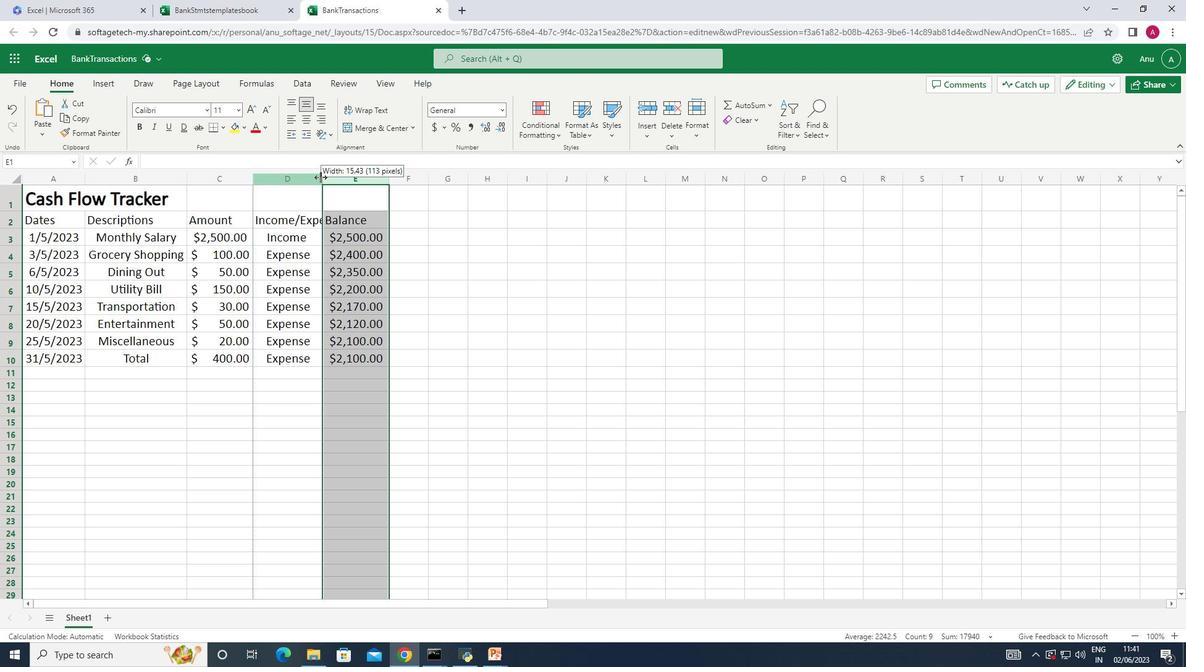
Action: Mouse moved to (517, 291)
Screenshot: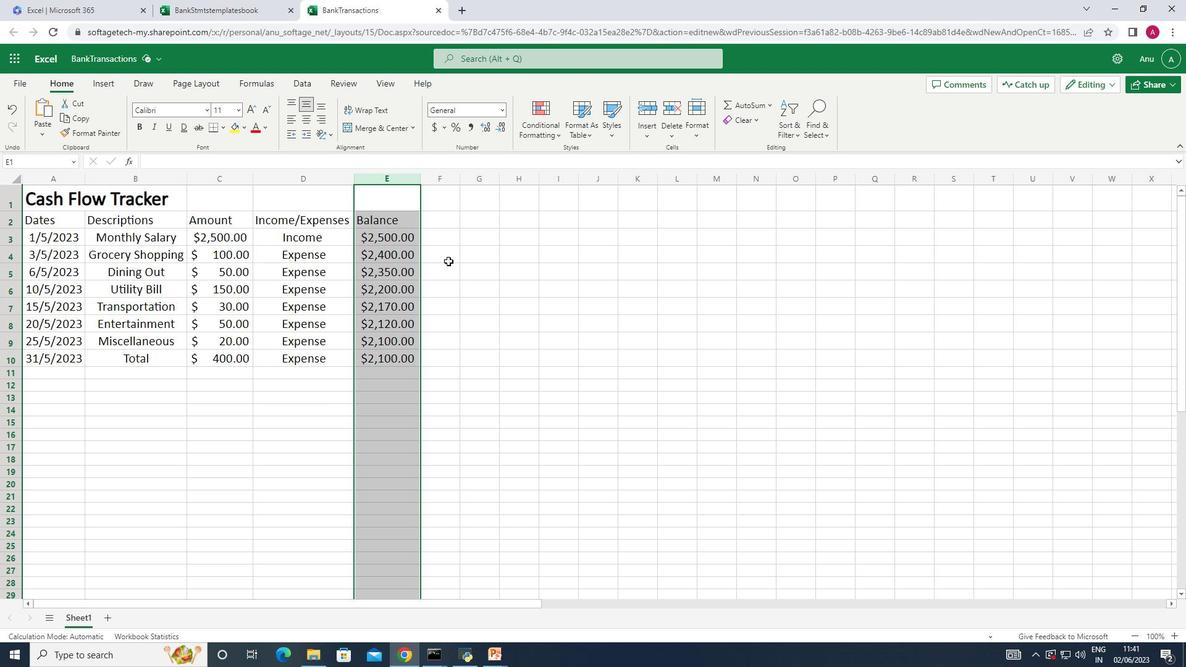 
Action: Mouse pressed left at (517, 291)
Screenshot: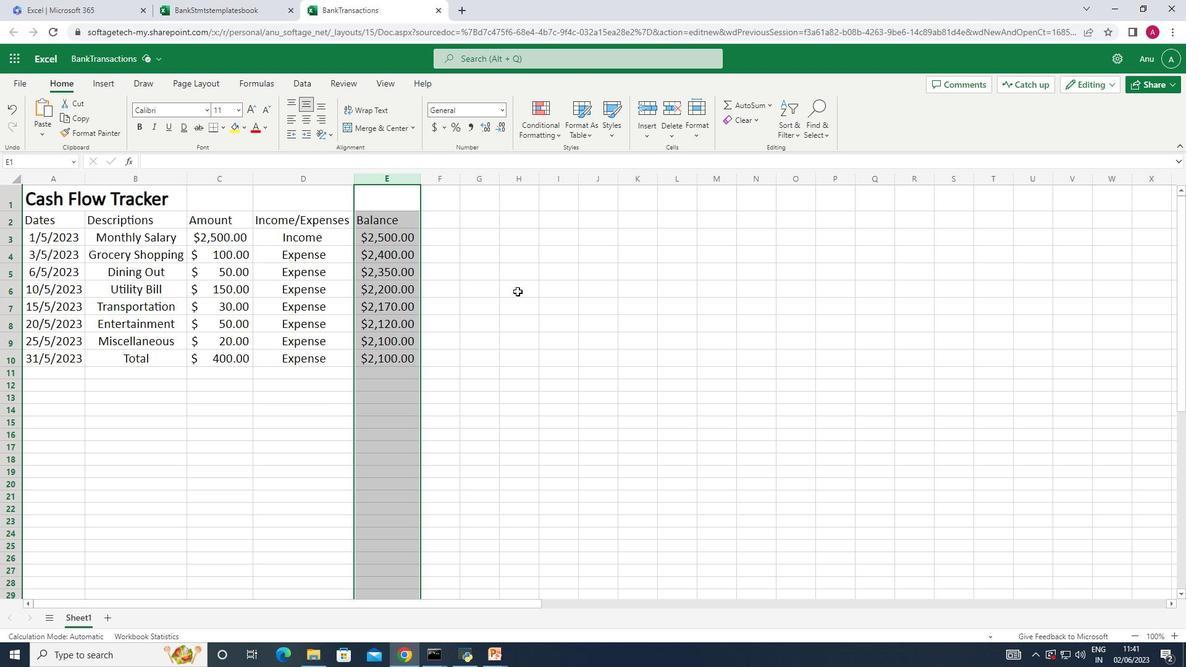 
Action: Mouse moved to (303, 417)
Screenshot: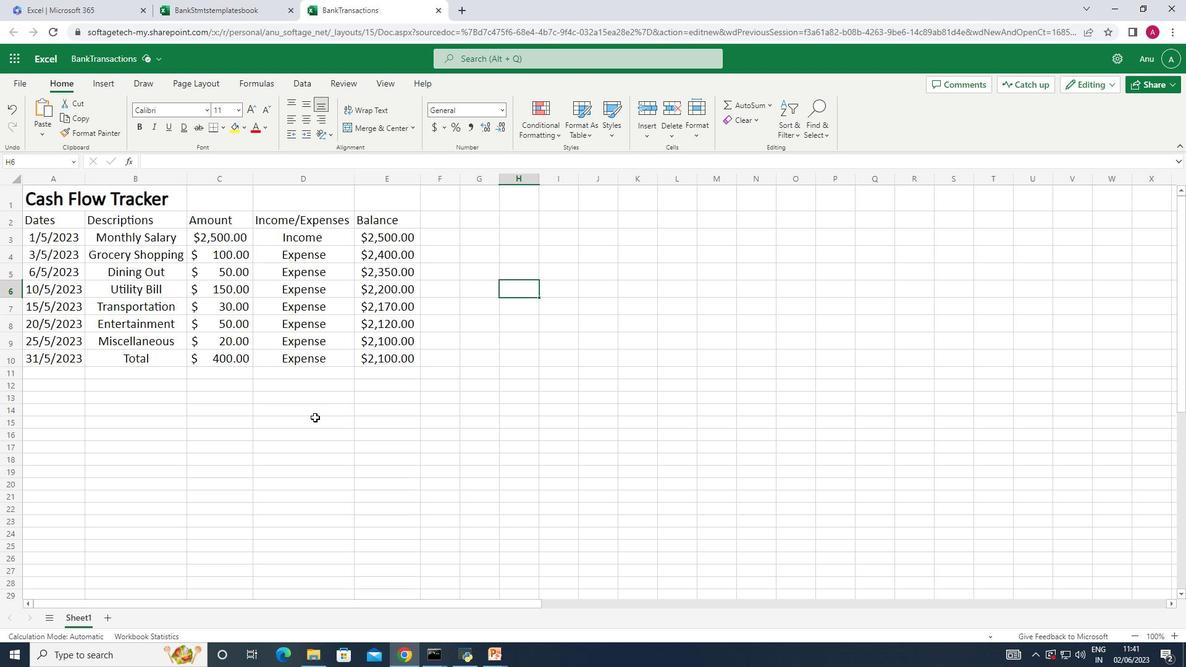 
